 Task: Look for space in Bishops Stortford, United Kingdom from 1st June, 2023 to 4th June, 2023 for 1 adult in price range Rs.6000 to Rs.16000. Place can be private room with 1  bedroom having 1 bed and 1 bathroom. Property type can be house, flat, guest house. Amenities needed are: wifi. Booking option can be shelf check-in. Required host language is English.
Action: Mouse moved to (452, 58)
Screenshot: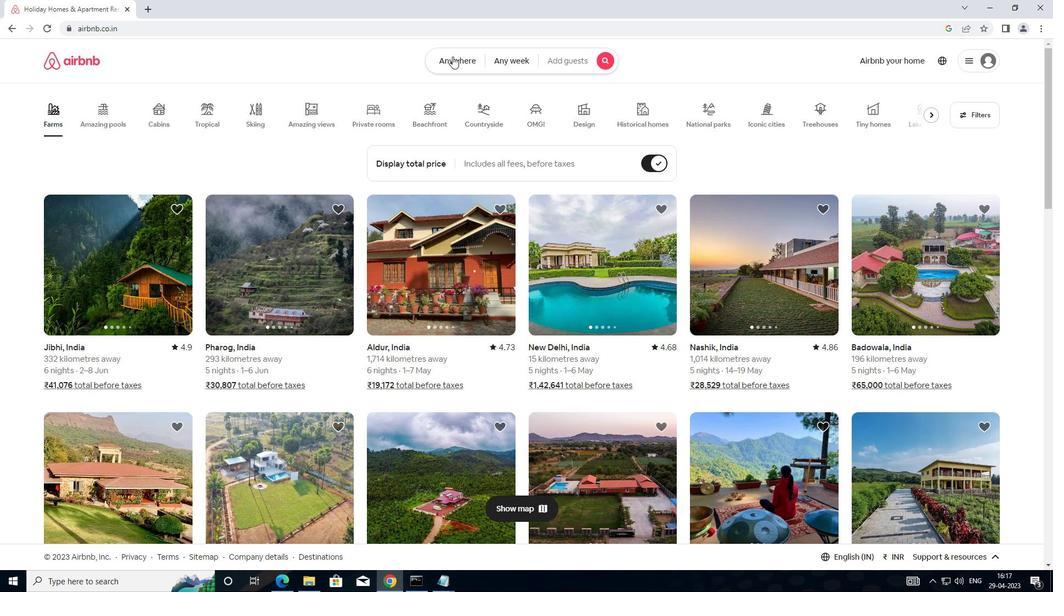 
Action: Mouse pressed left at (452, 58)
Screenshot: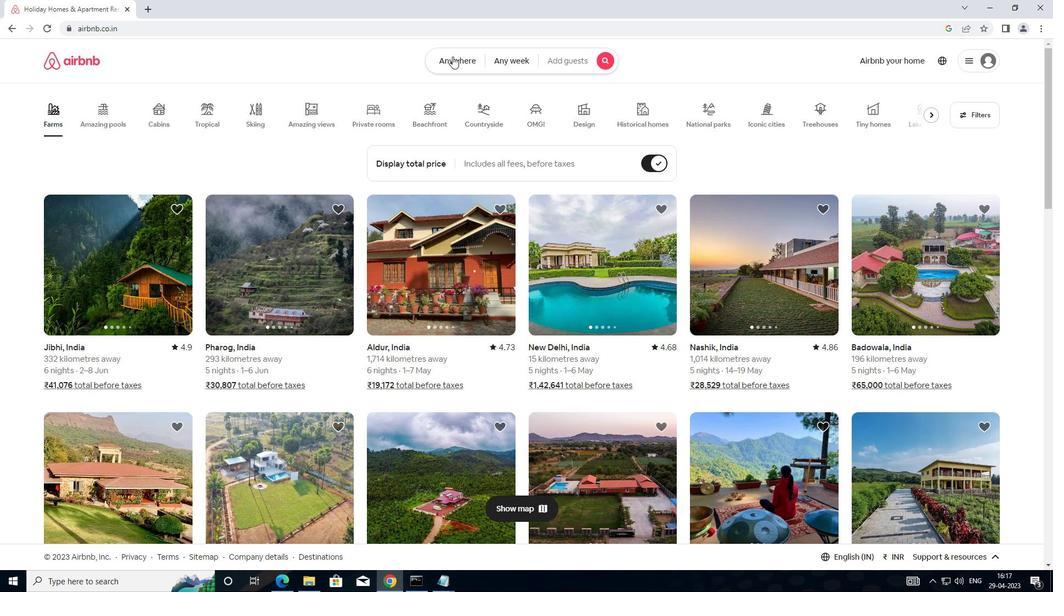 
Action: Mouse moved to (388, 108)
Screenshot: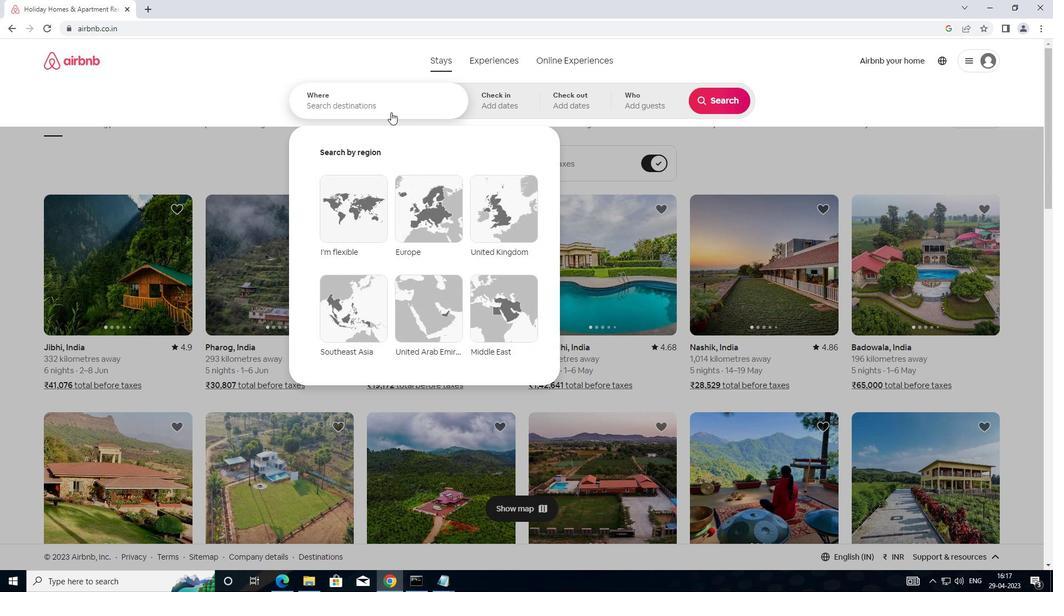
Action: Mouse pressed left at (388, 108)
Screenshot: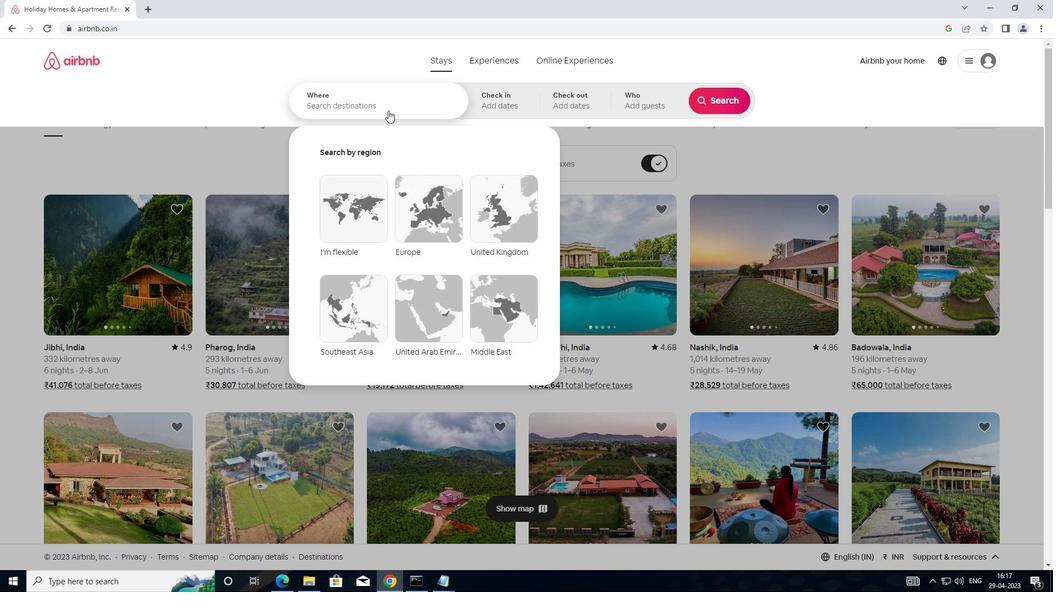 
Action: Mouse moved to (624, 52)
Screenshot: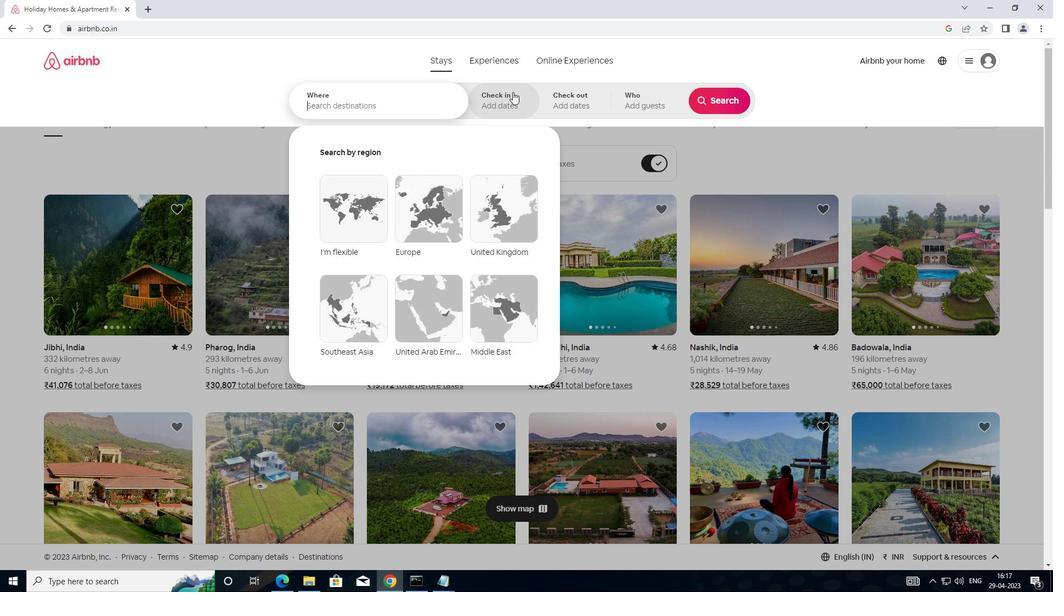 
Action: Key pressed <Key.shift><Key.shift><Key.shift><Key.shift>BISHOP,
Screenshot: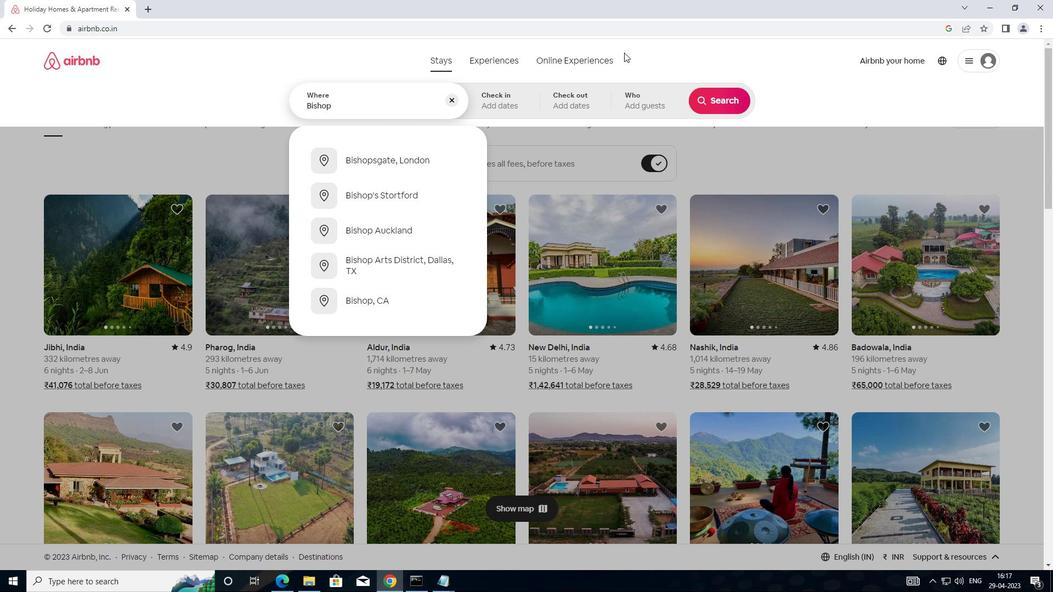 
Action: Mouse moved to (630, 52)
Screenshot: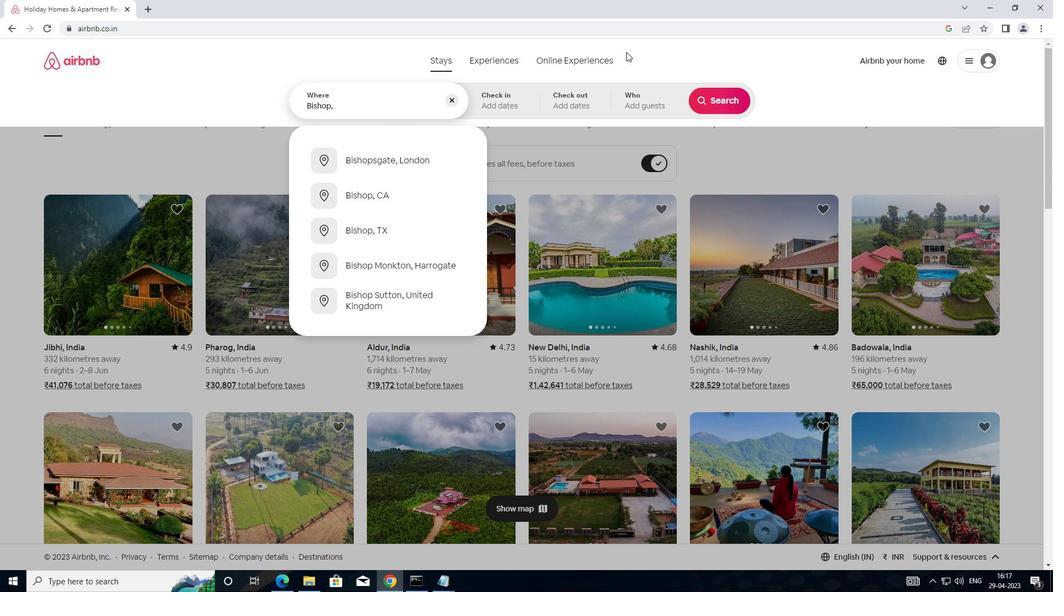 
Action: Key pressed <Key.backspace>
Screenshot: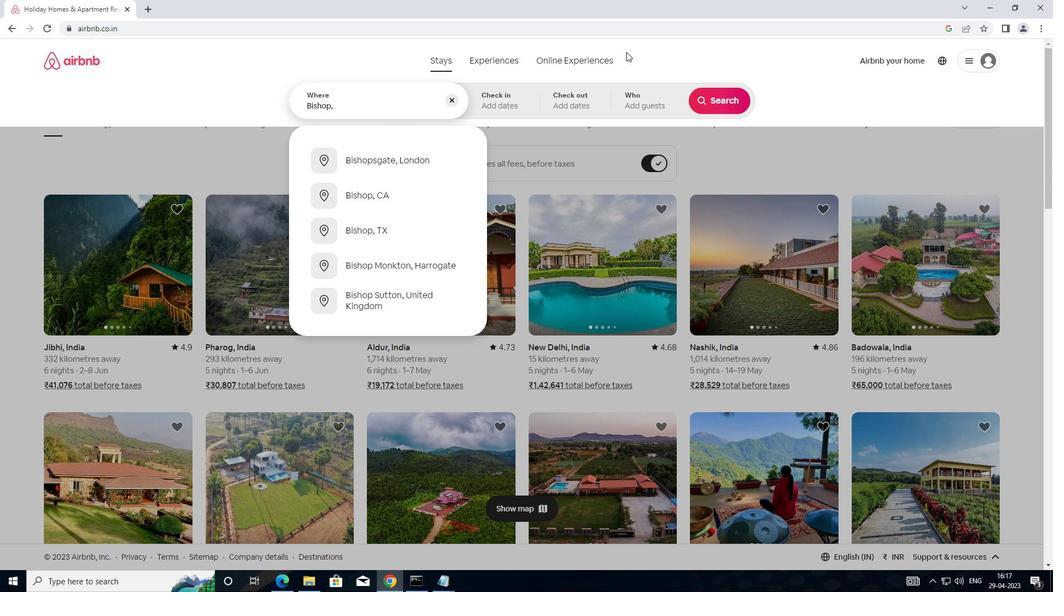 
Action: Mouse moved to (882, 160)
Screenshot: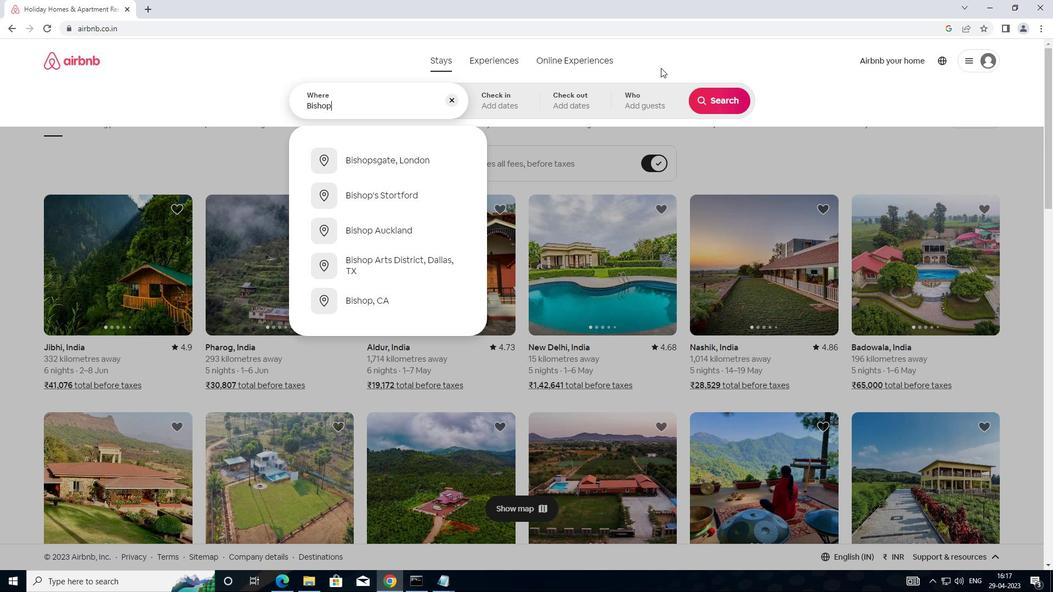 
Action: Key pressed <Key.space>STORTFORD,UNITE
Screenshot: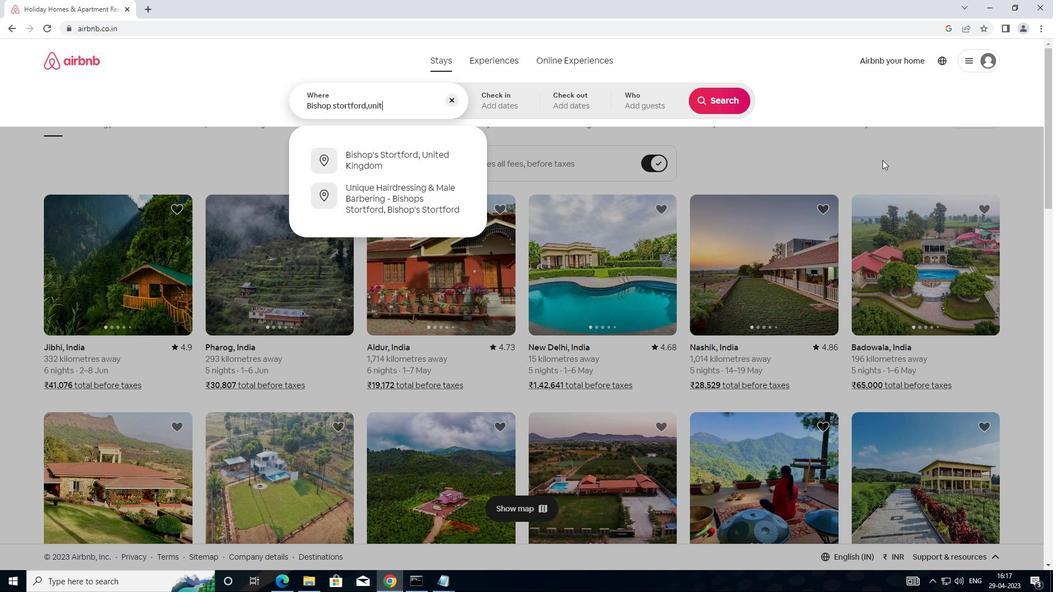 
Action: Mouse moved to (406, 143)
Screenshot: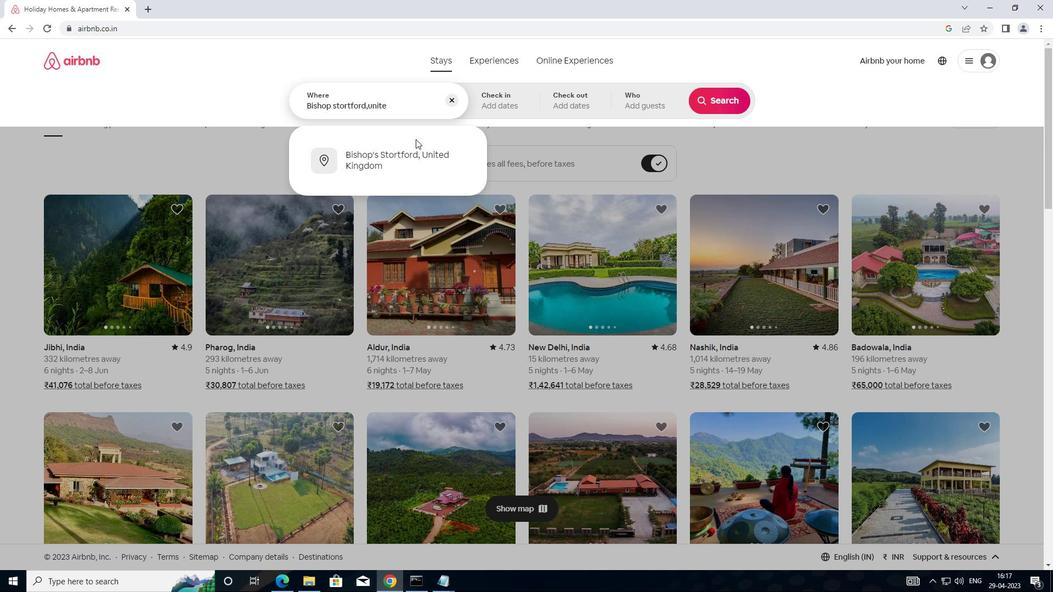 
Action: Mouse pressed left at (406, 143)
Screenshot: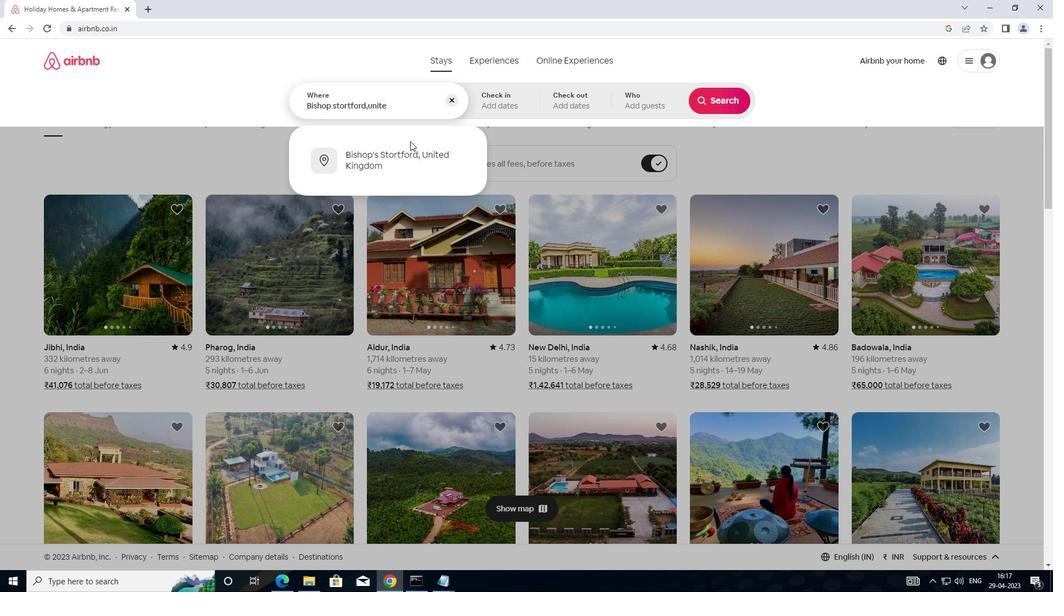 
Action: Mouse moved to (720, 187)
Screenshot: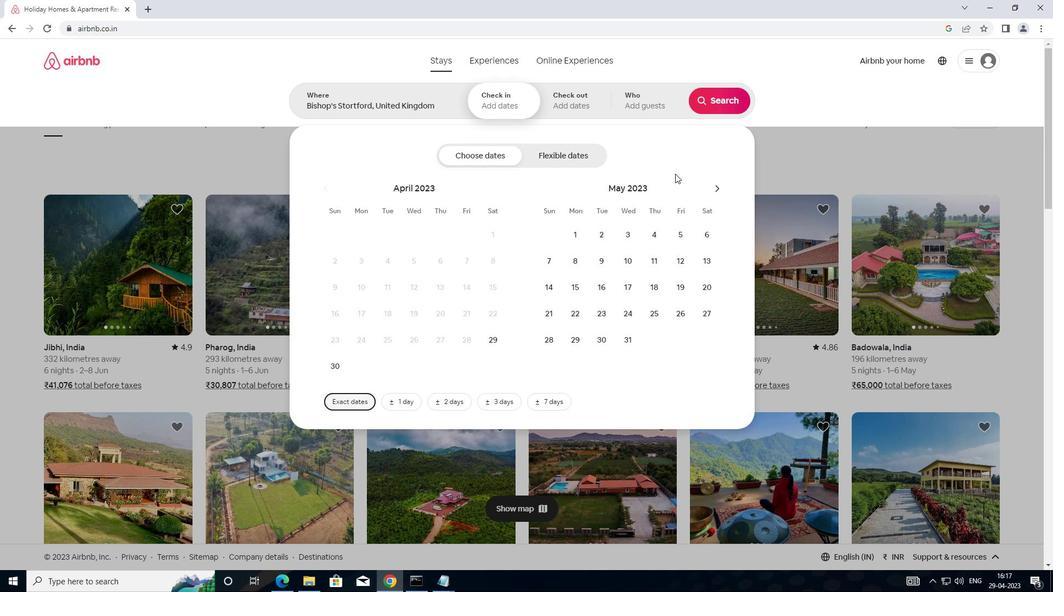 
Action: Mouse pressed left at (720, 187)
Screenshot: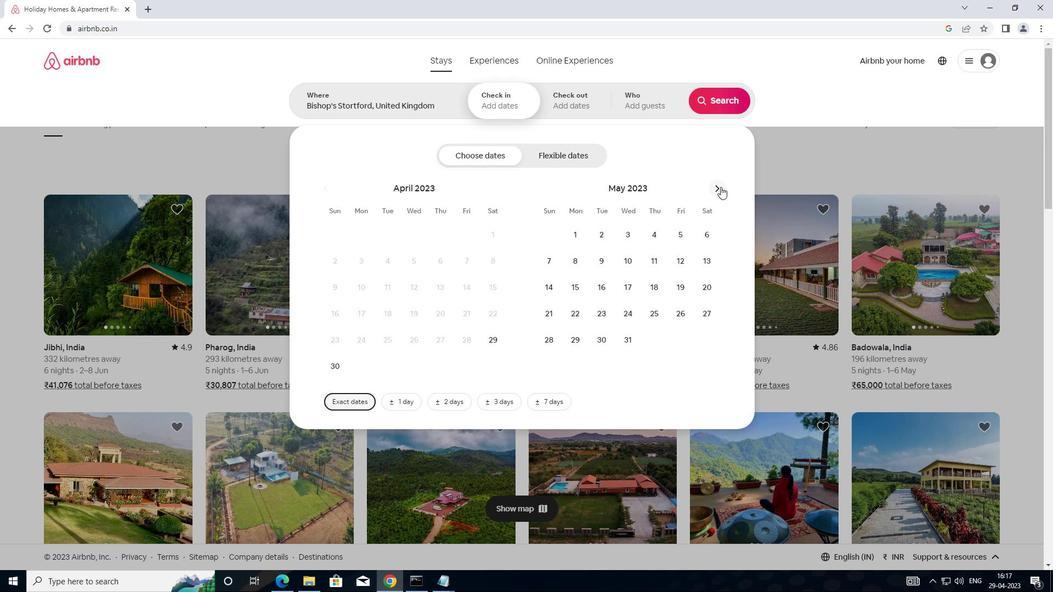 
Action: Mouse pressed left at (720, 187)
Screenshot: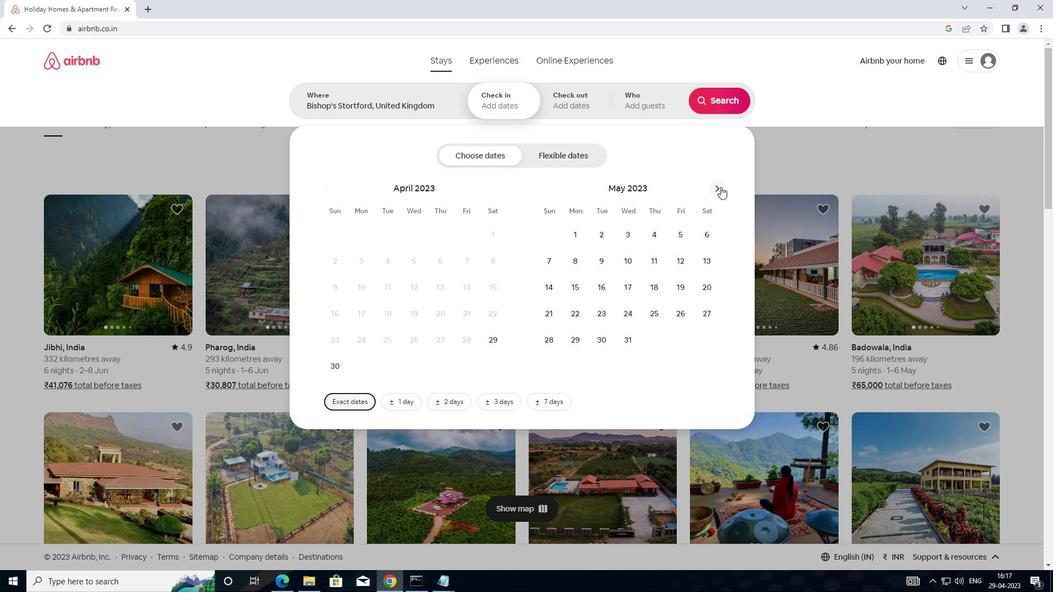 
Action: Mouse moved to (440, 228)
Screenshot: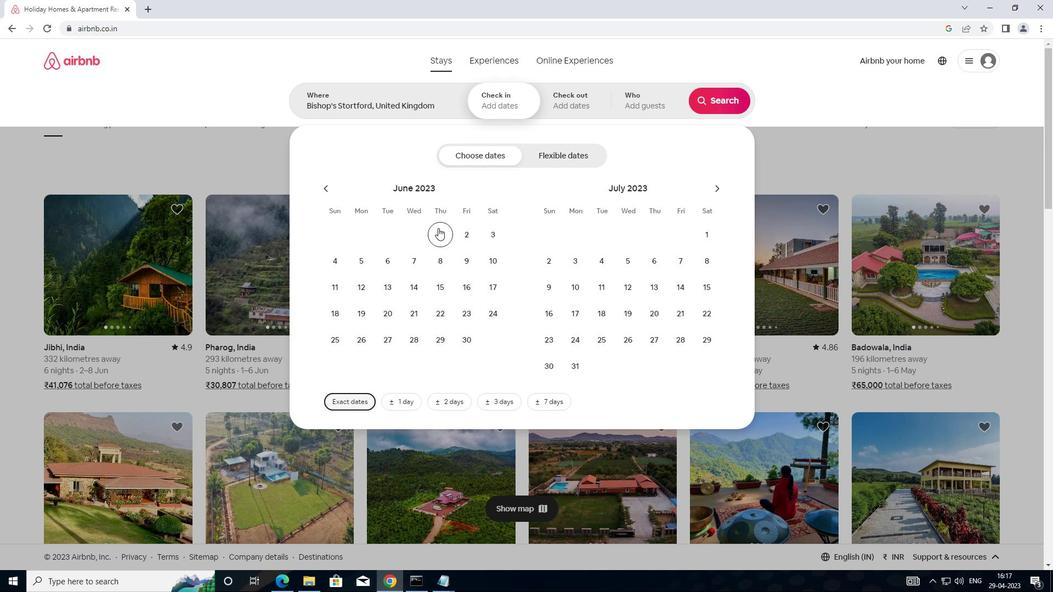 
Action: Mouse pressed left at (440, 228)
Screenshot: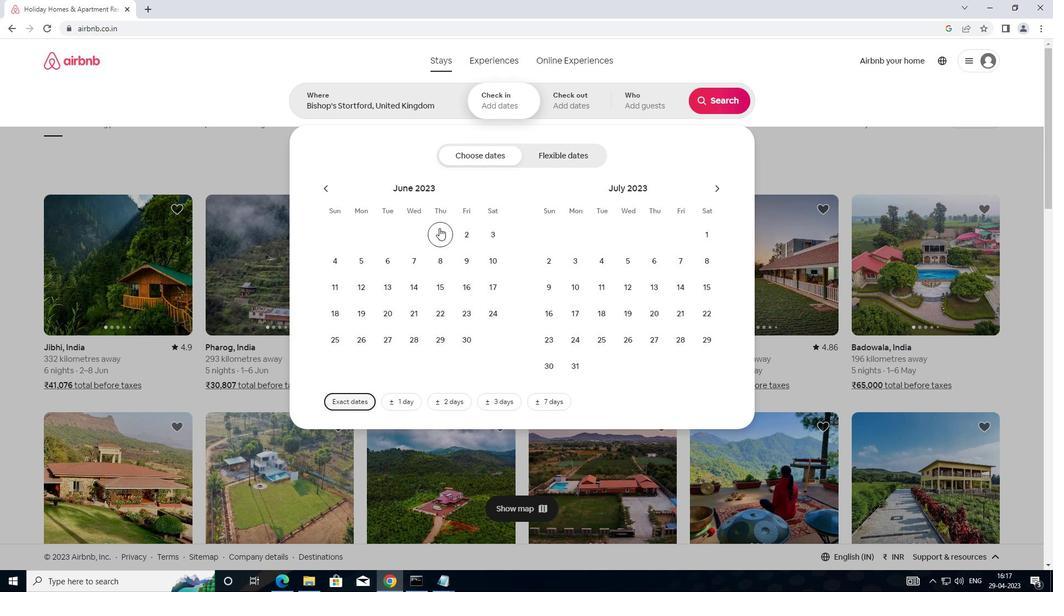 
Action: Mouse moved to (329, 262)
Screenshot: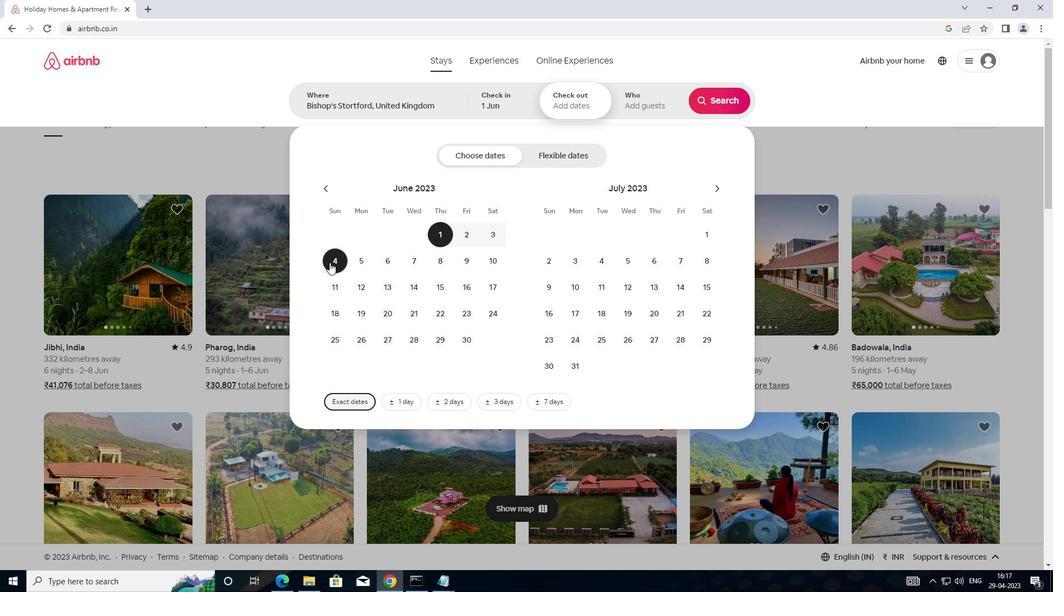 
Action: Mouse pressed left at (329, 262)
Screenshot: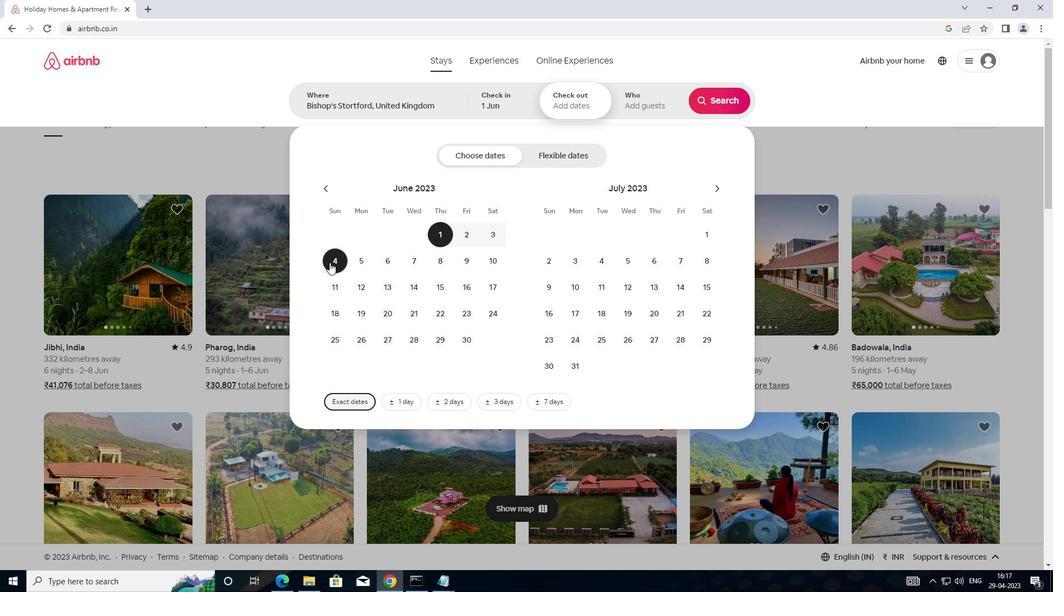 
Action: Mouse moved to (659, 113)
Screenshot: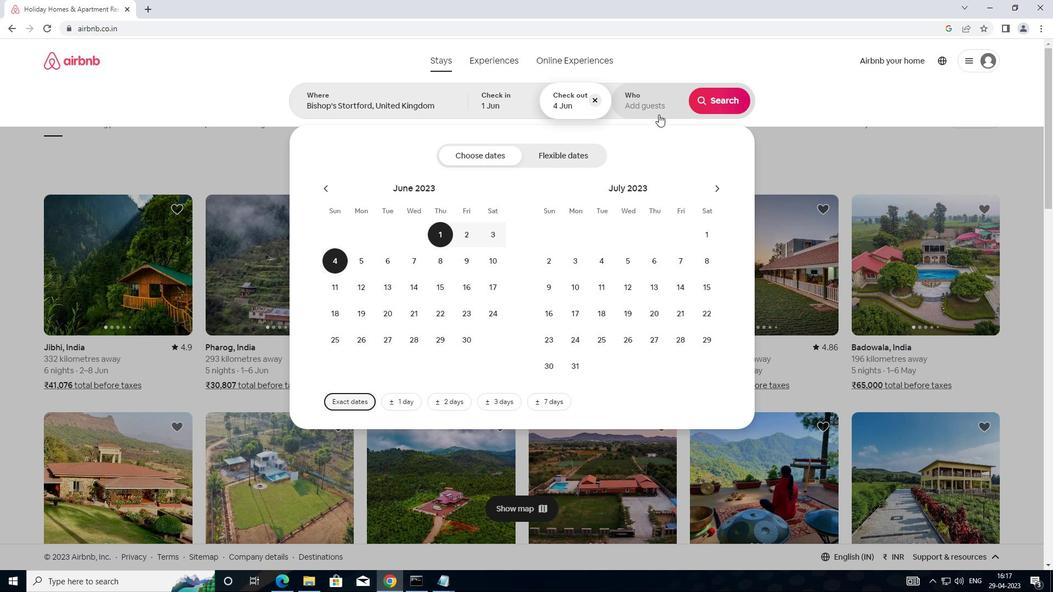 
Action: Mouse pressed left at (659, 113)
Screenshot: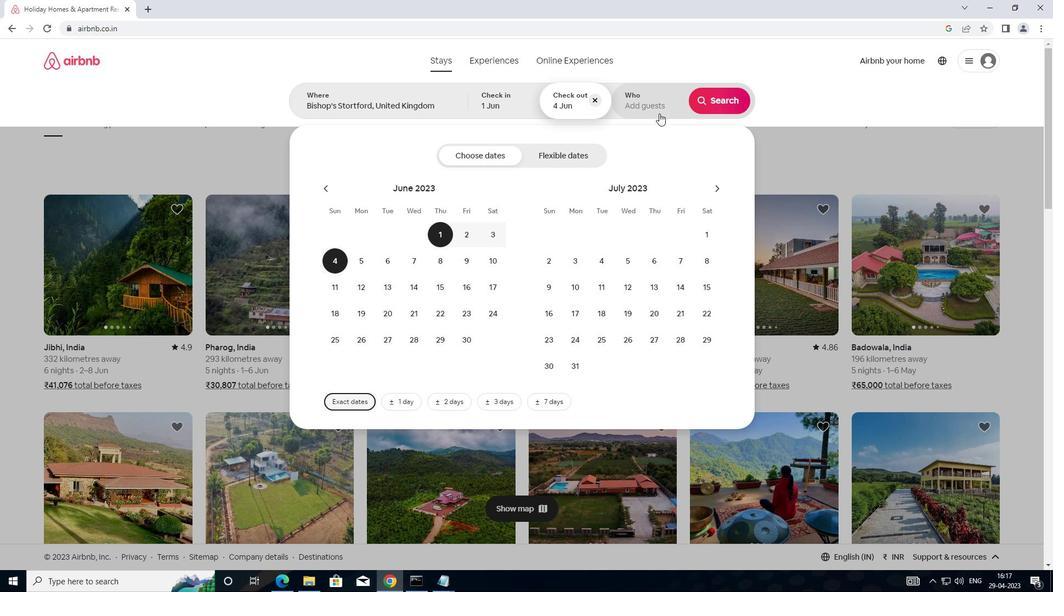 
Action: Mouse moved to (733, 161)
Screenshot: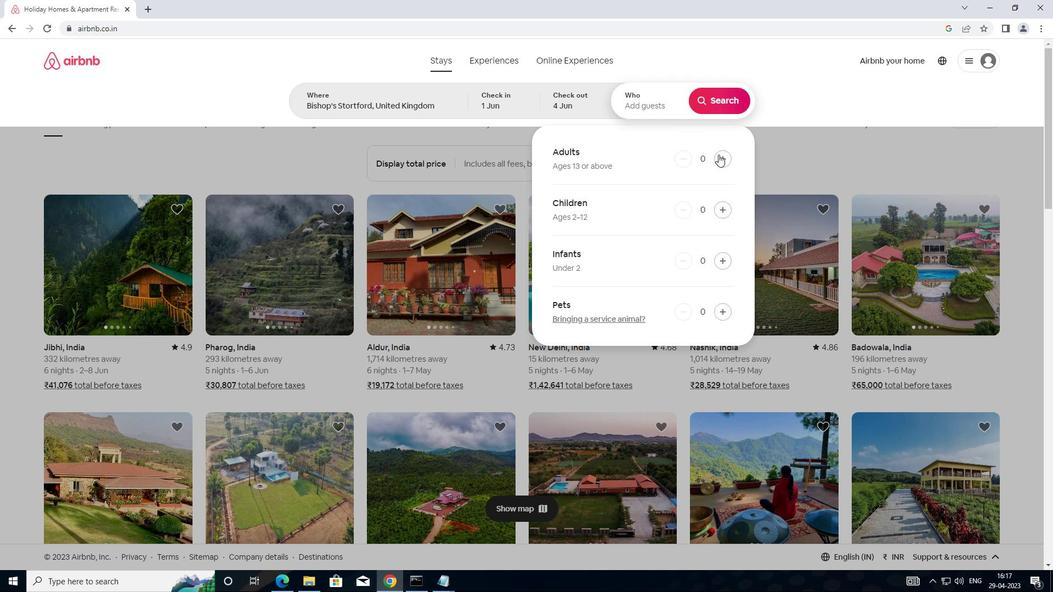 
Action: Mouse pressed left at (733, 161)
Screenshot: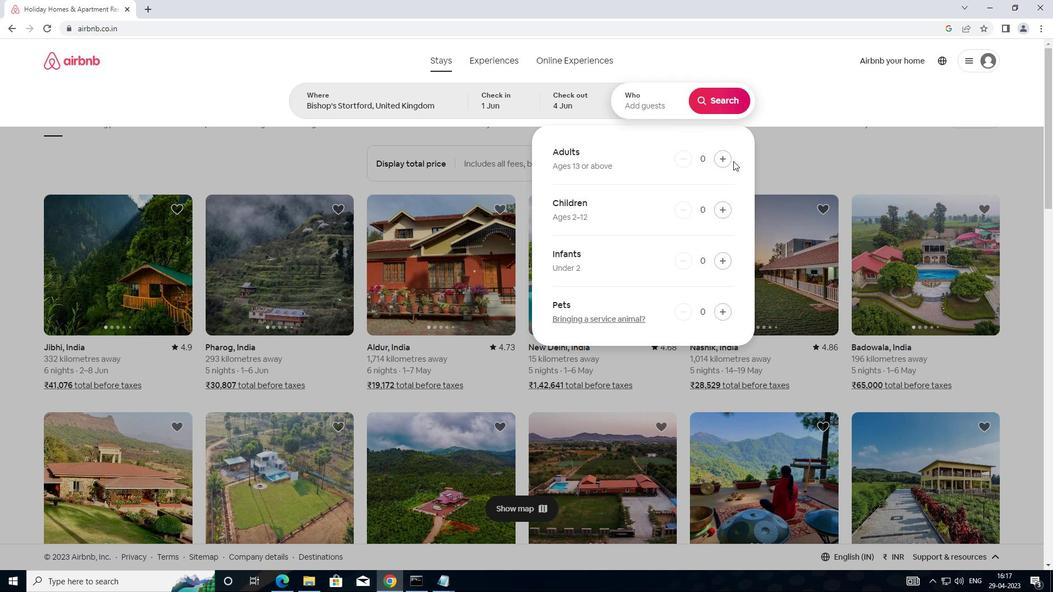 
Action: Mouse moved to (719, 155)
Screenshot: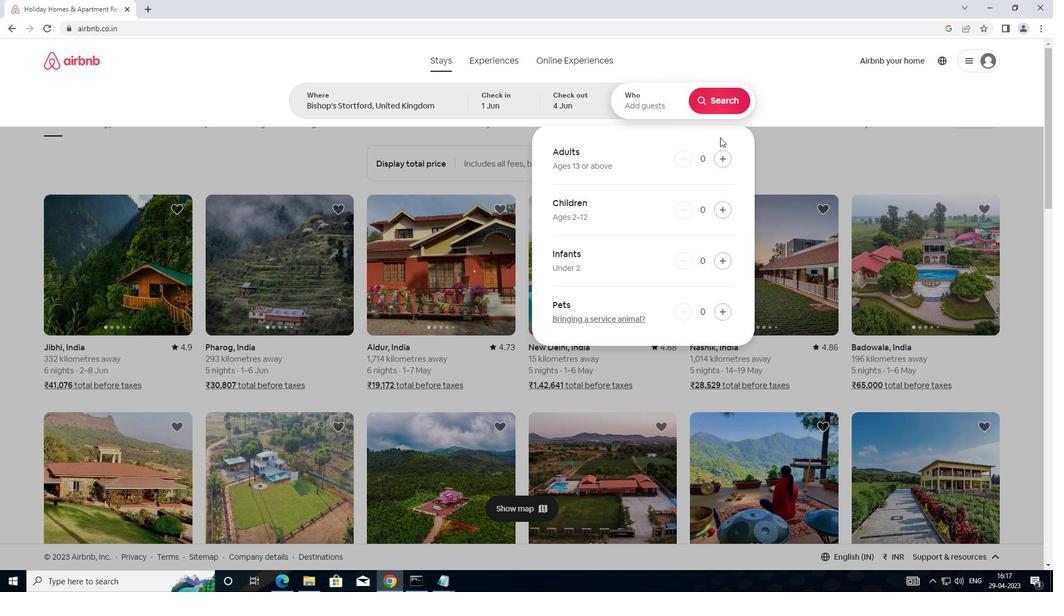 
Action: Mouse pressed left at (719, 155)
Screenshot: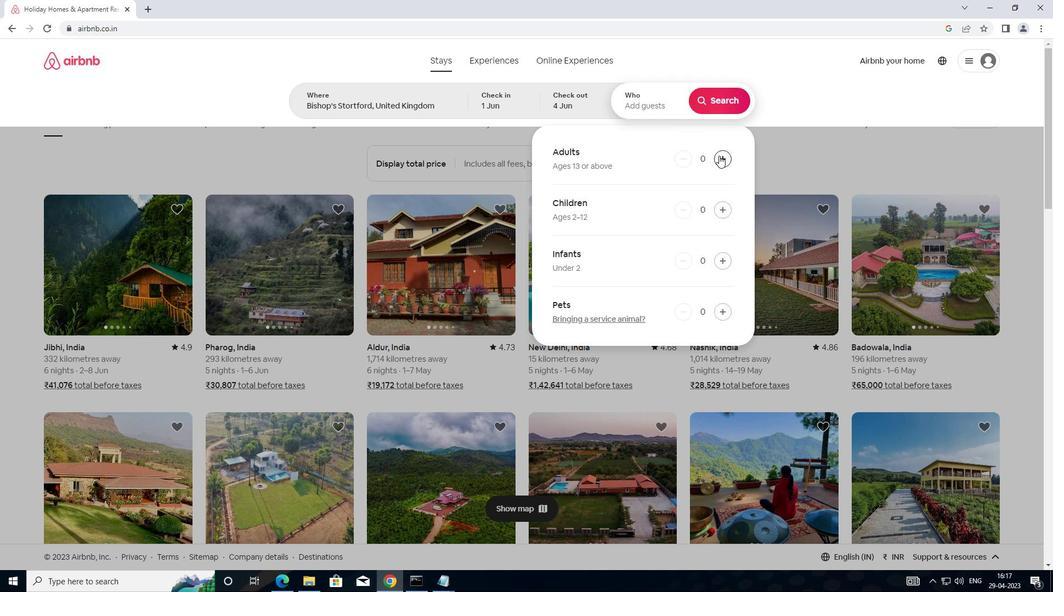 
Action: Mouse moved to (725, 109)
Screenshot: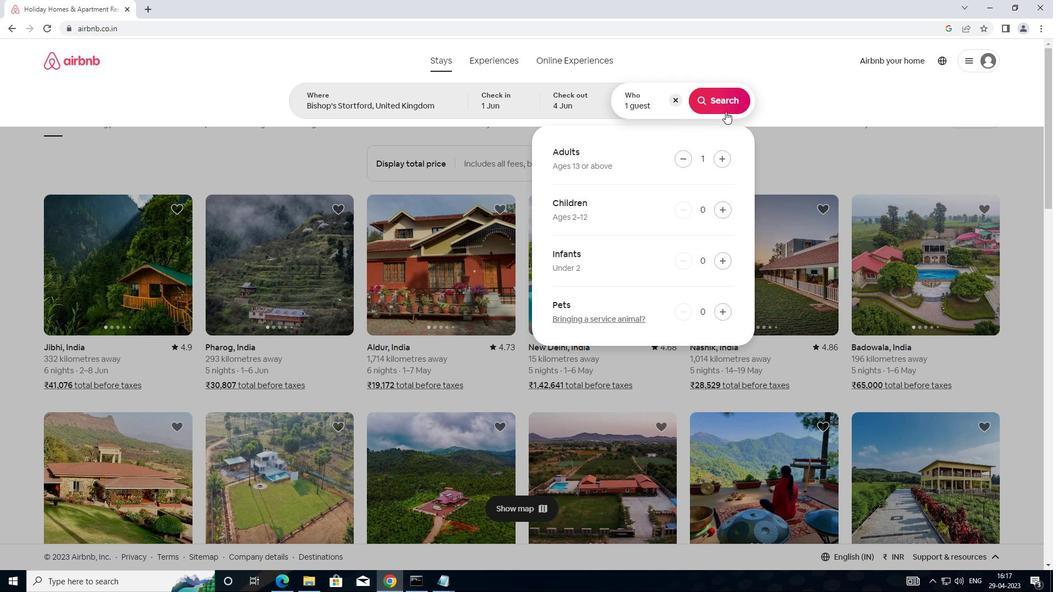 
Action: Mouse pressed left at (725, 109)
Screenshot: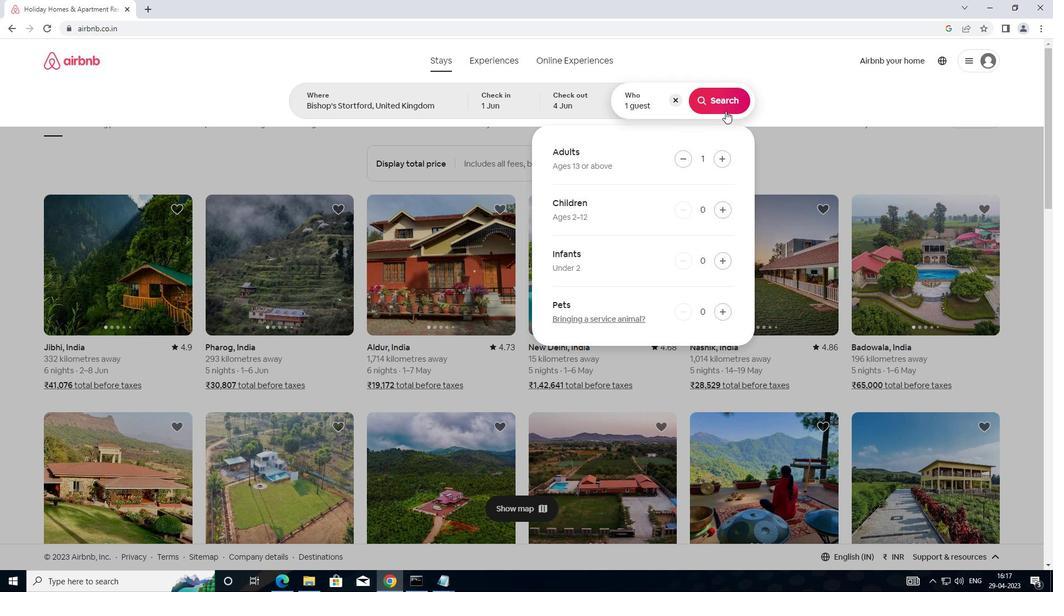 
Action: Mouse moved to (986, 103)
Screenshot: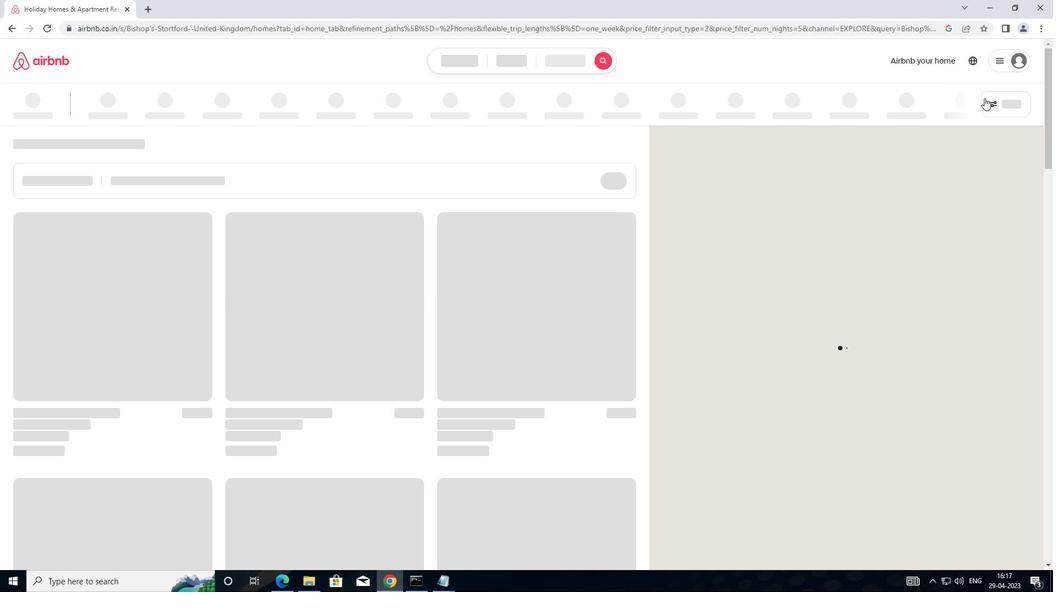 
Action: Mouse pressed left at (986, 103)
Screenshot: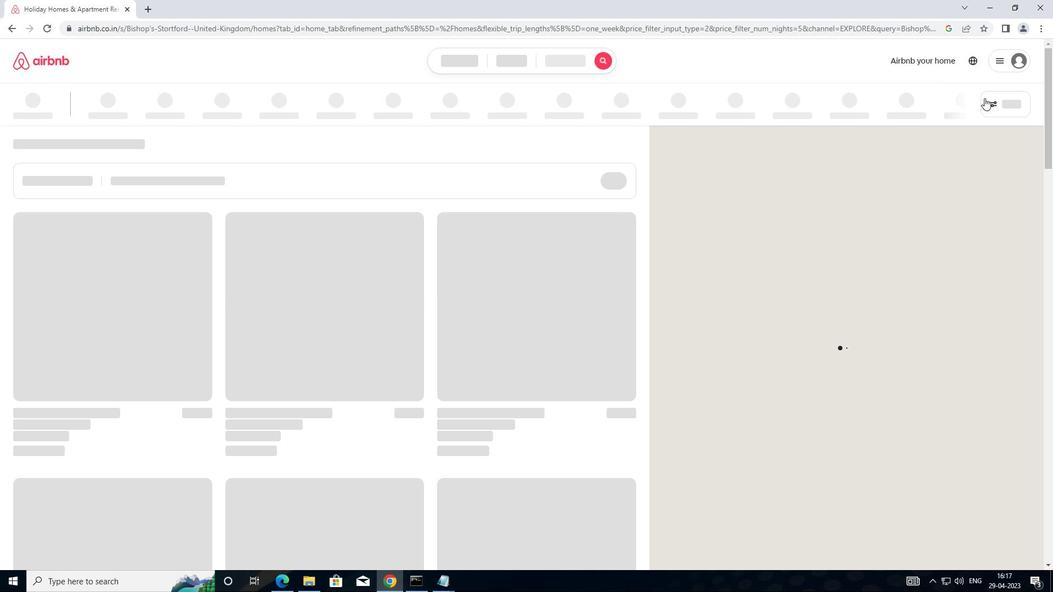 
Action: Mouse moved to (439, 241)
Screenshot: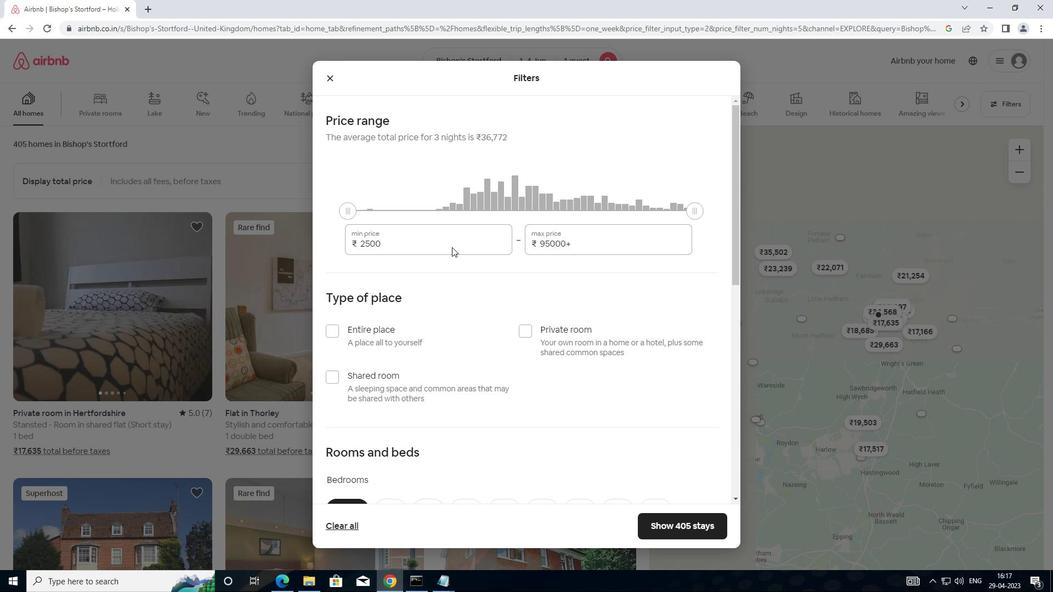 
Action: Mouse pressed left at (439, 241)
Screenshot: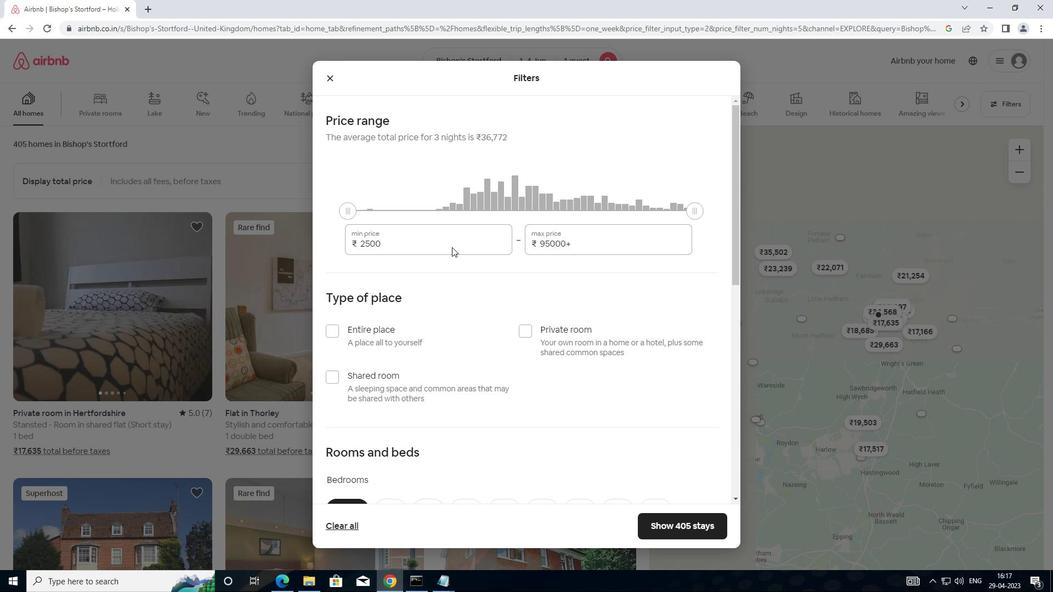 
Action: Mouse moved to (443, 246)
Screenshot: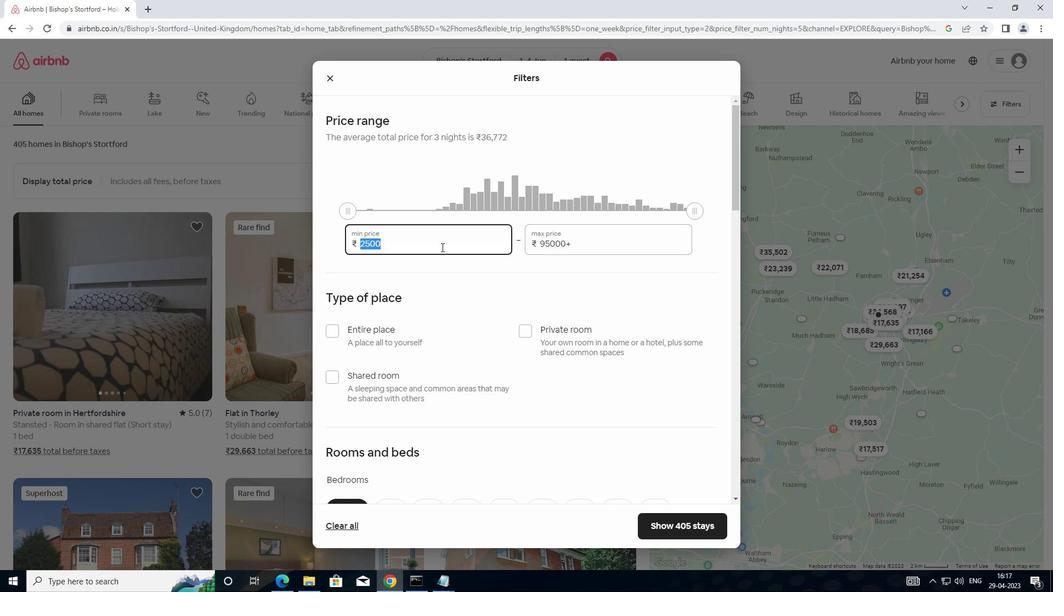 
Action: Key pressed 6
Screenshot: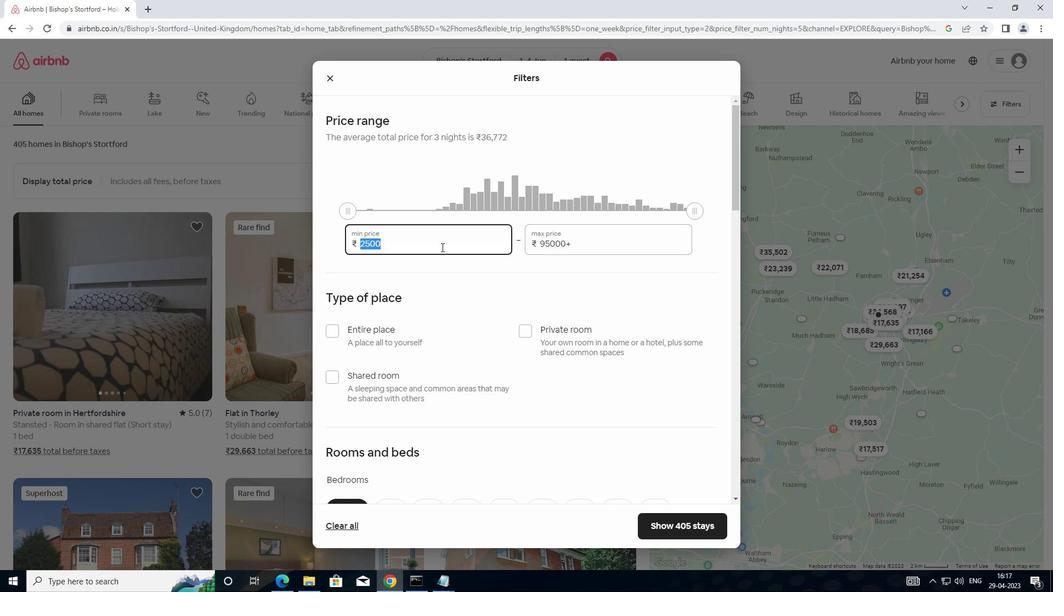
Action: Mouse moved to (449, 246)
Screenshot: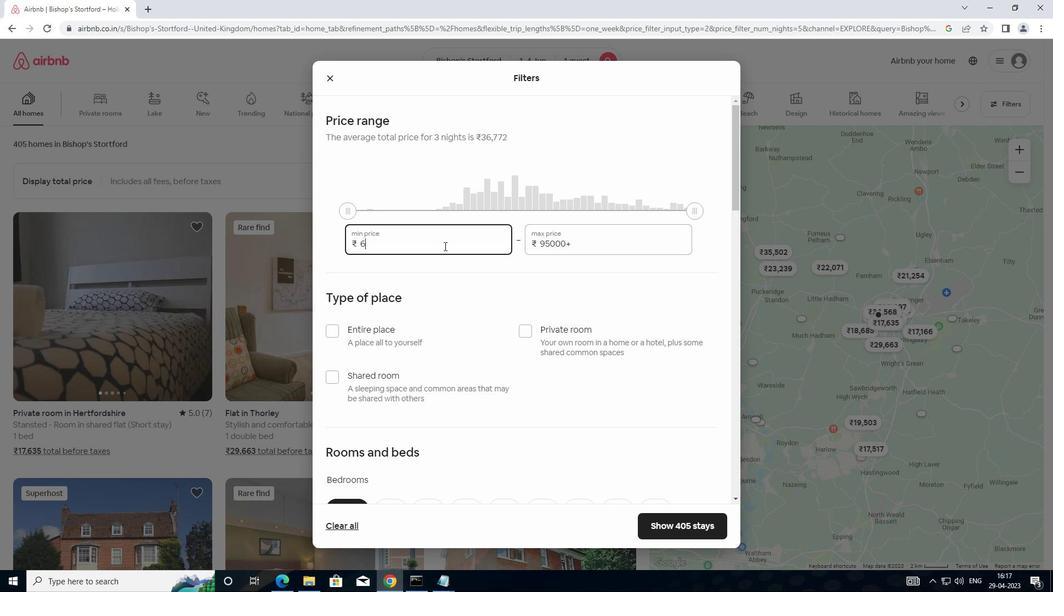 
Action: Key pressed 0
Screenshot: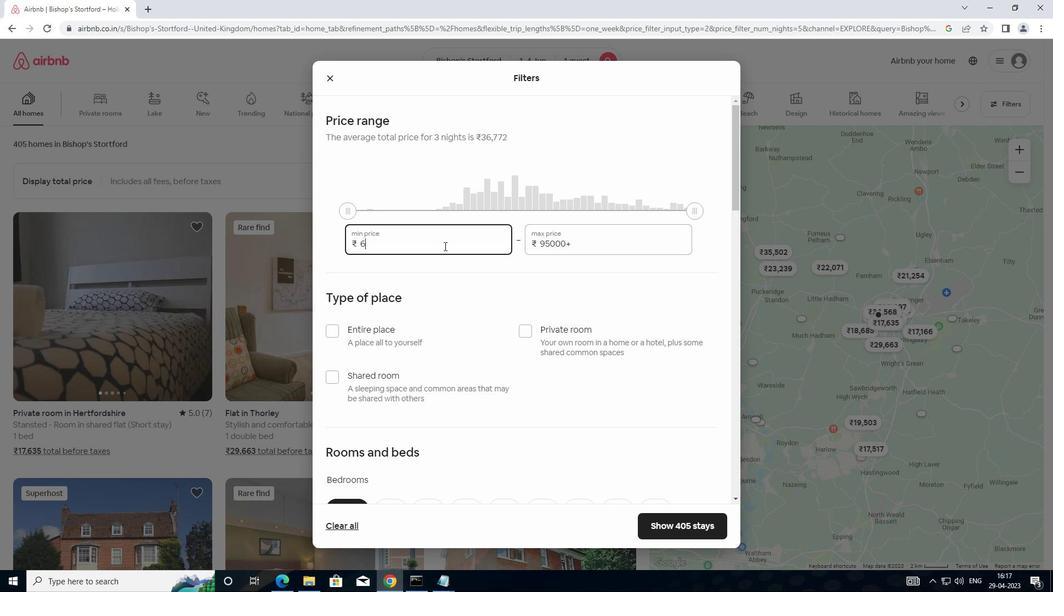 
Action: Mouse moved to (453, 249)
Screenshot: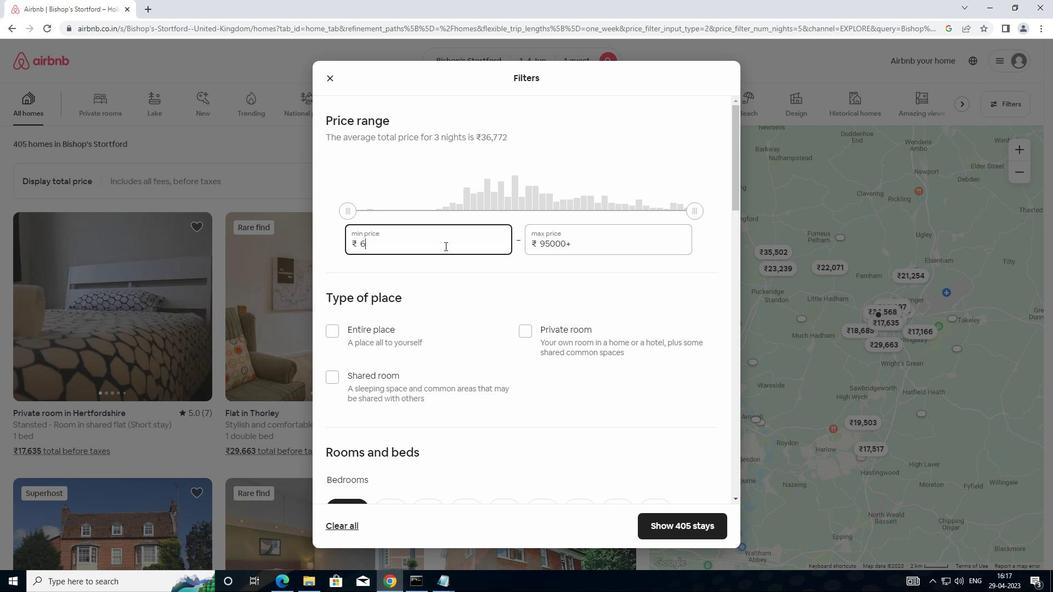 
Action: Key pressed 00
Screenshot: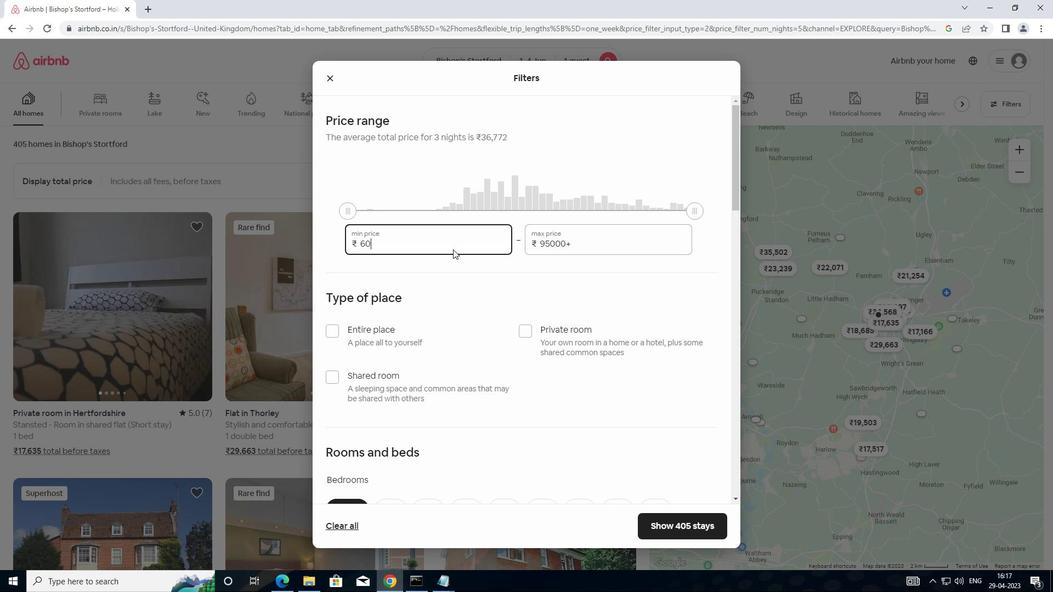 
Action: Mouse moved to (571, 240)
Screenshot: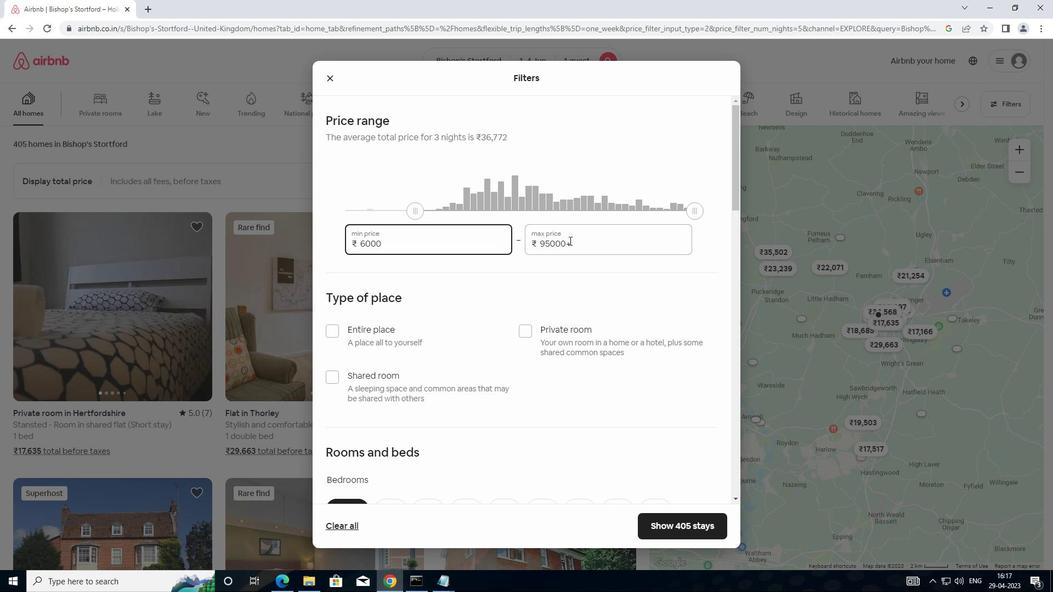 
Action: Mouse pressed left at (571, 240)
Screenshot: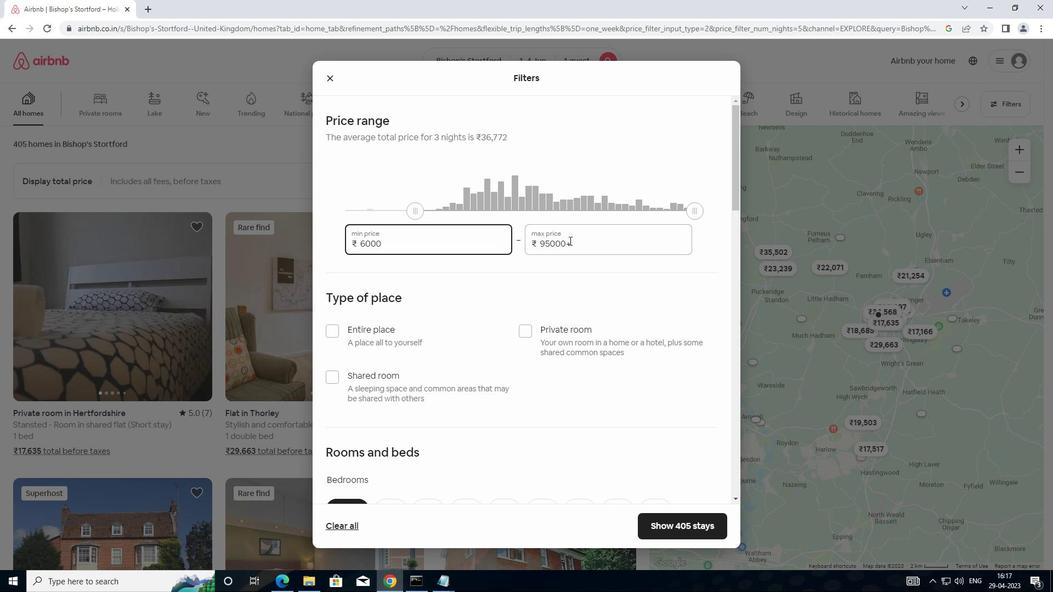 
Action: Mouse moved to (520, 239)
Screenshot: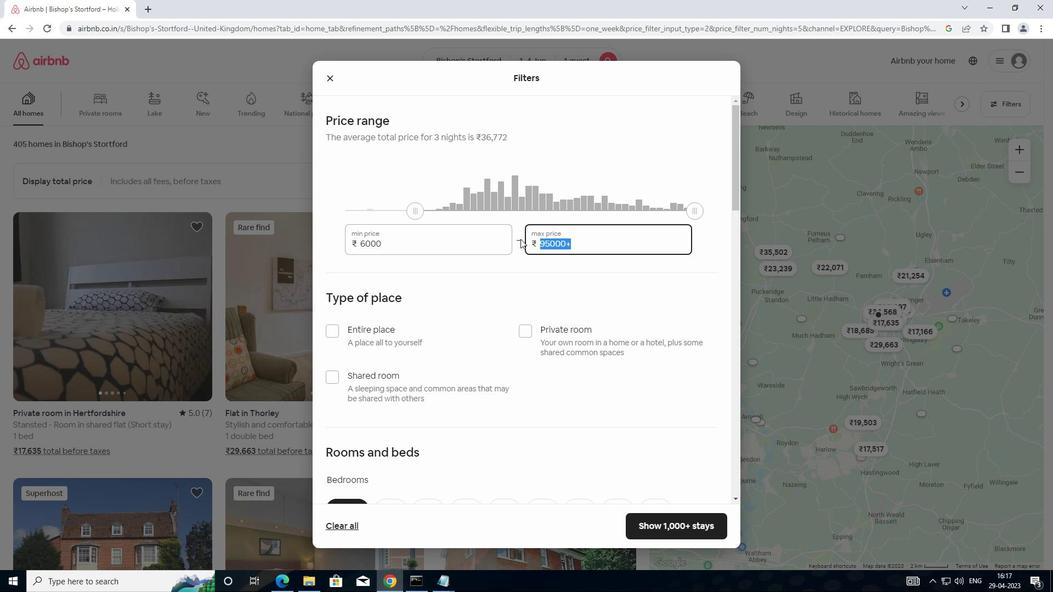 
Action: Key pressed 1
Screenshot: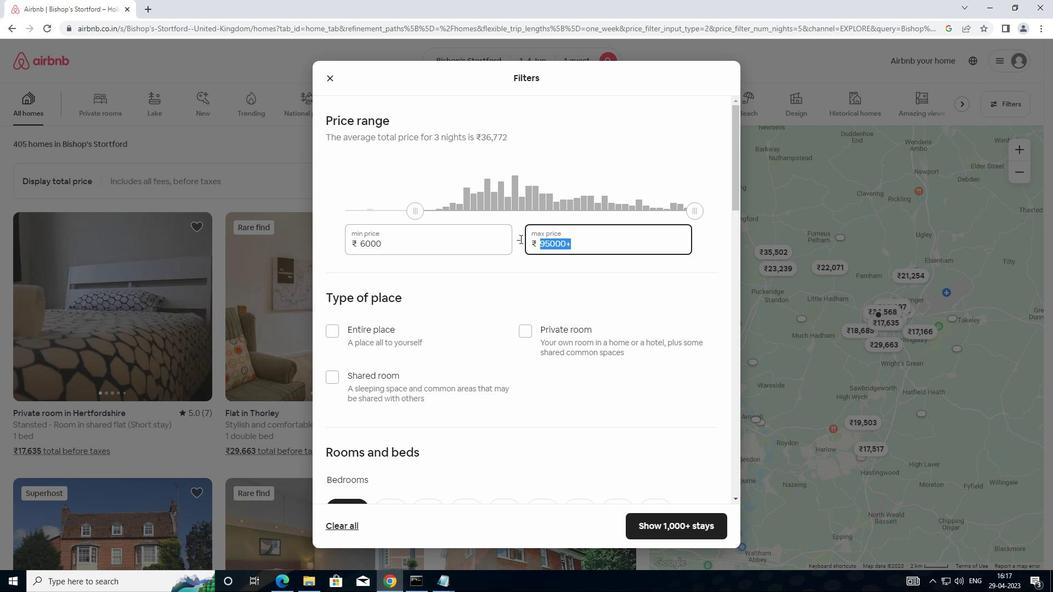 
Action: Mouse moved to (519, 239)
Screenshot: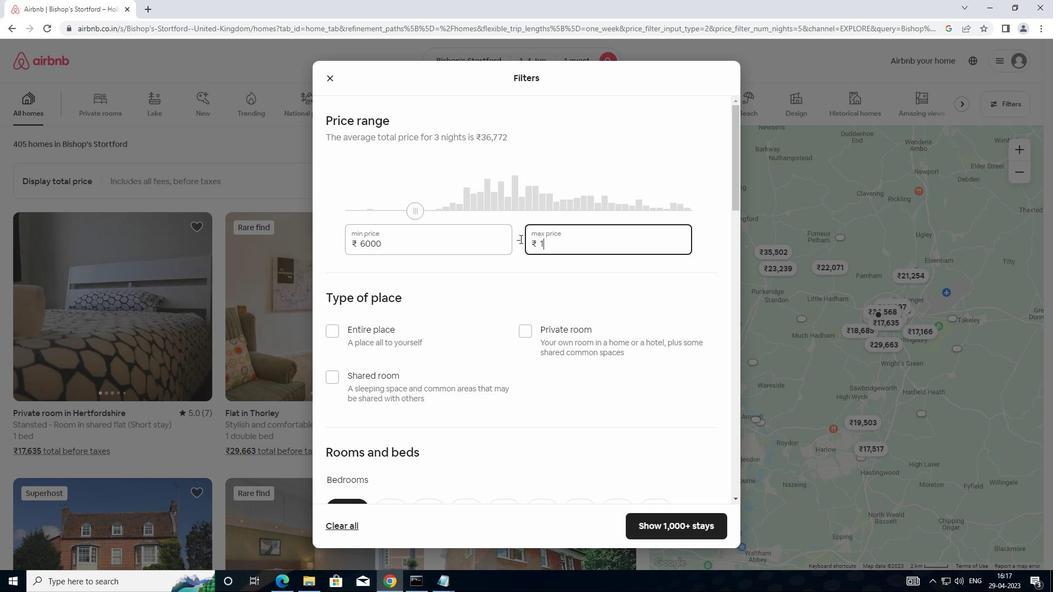 
Action: Key pressed 6000
Screenshot: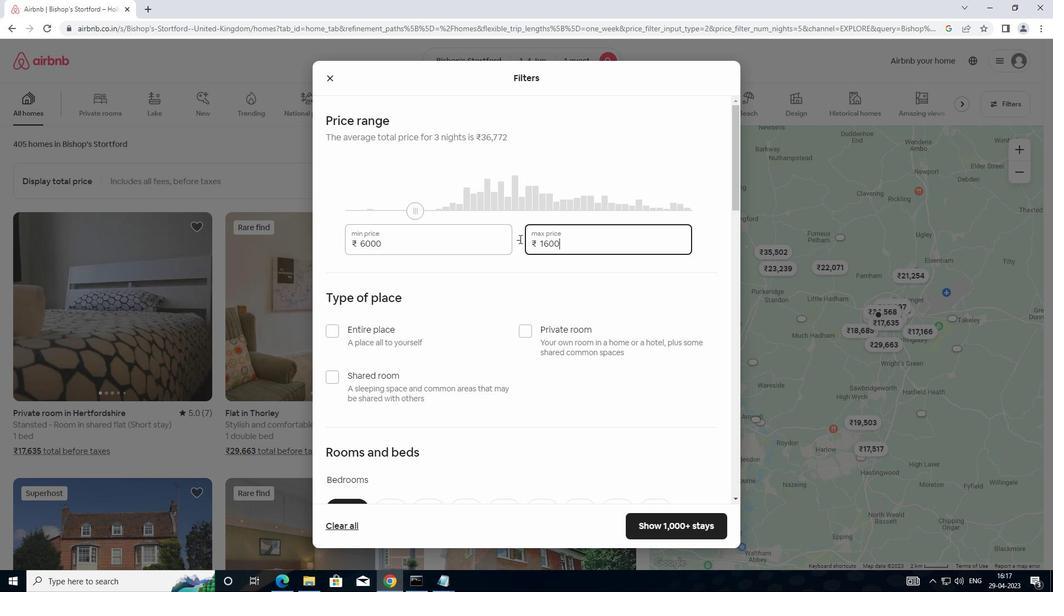 
Action: Mouse moved to (460, 329)
Screenshot: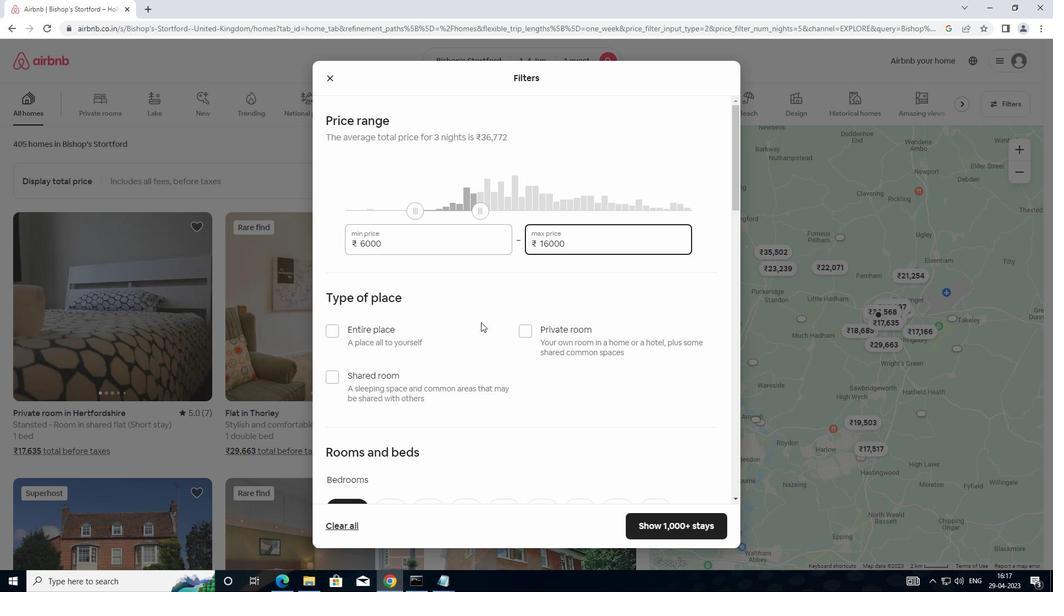 
Action: Mouse scrolled (460, 328) with delta (0, 0)
Screenshot: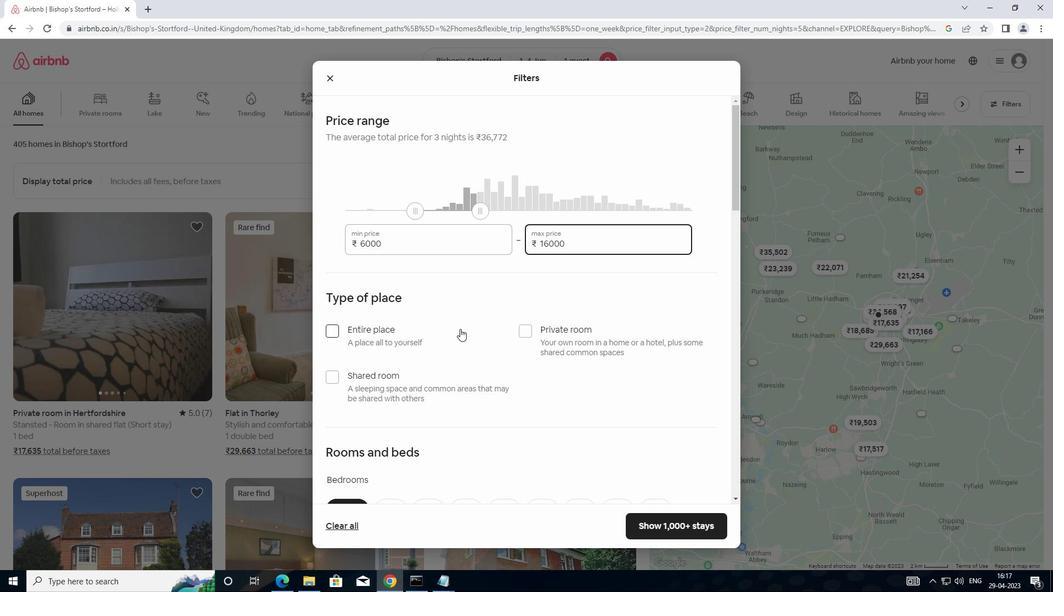 
Action: Mouse moved to (527, 277)
Screenshot: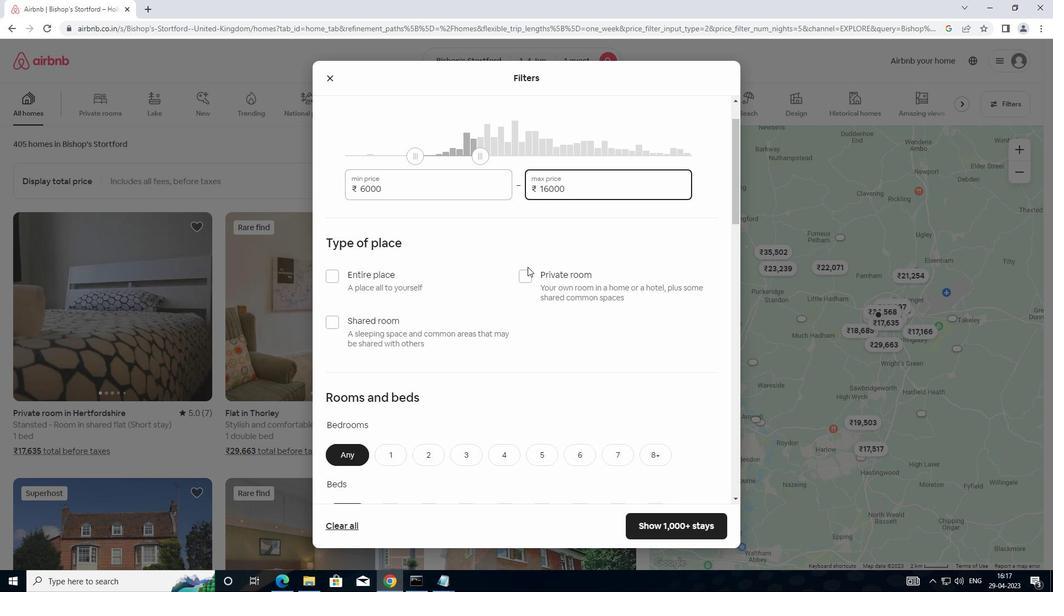 
Action: Mouse pressed left at (527, 277)
Screenshot: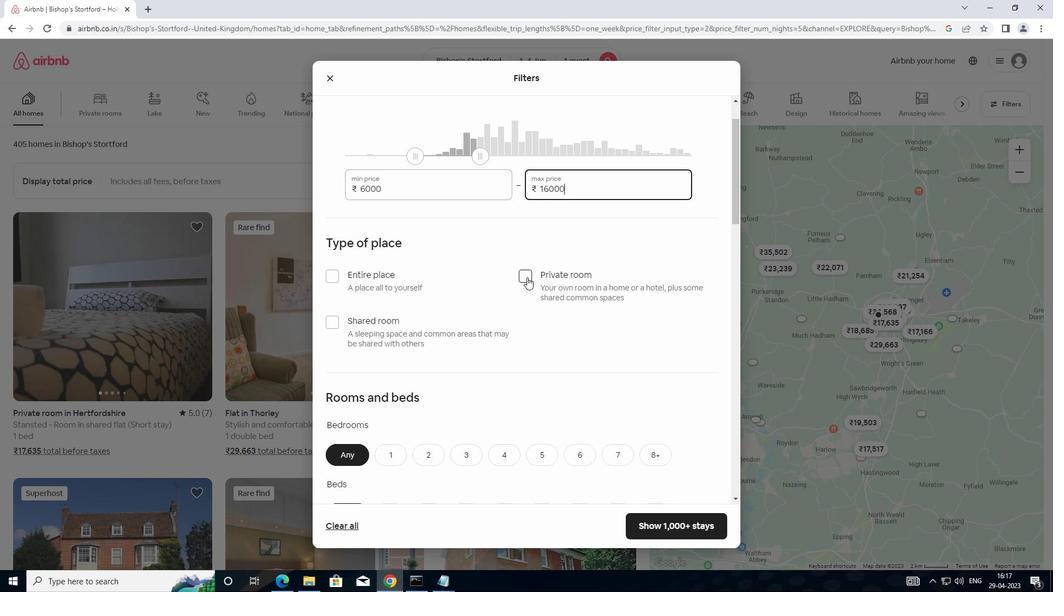 
Action: Mouse moved to (499, 323)
Screenshot: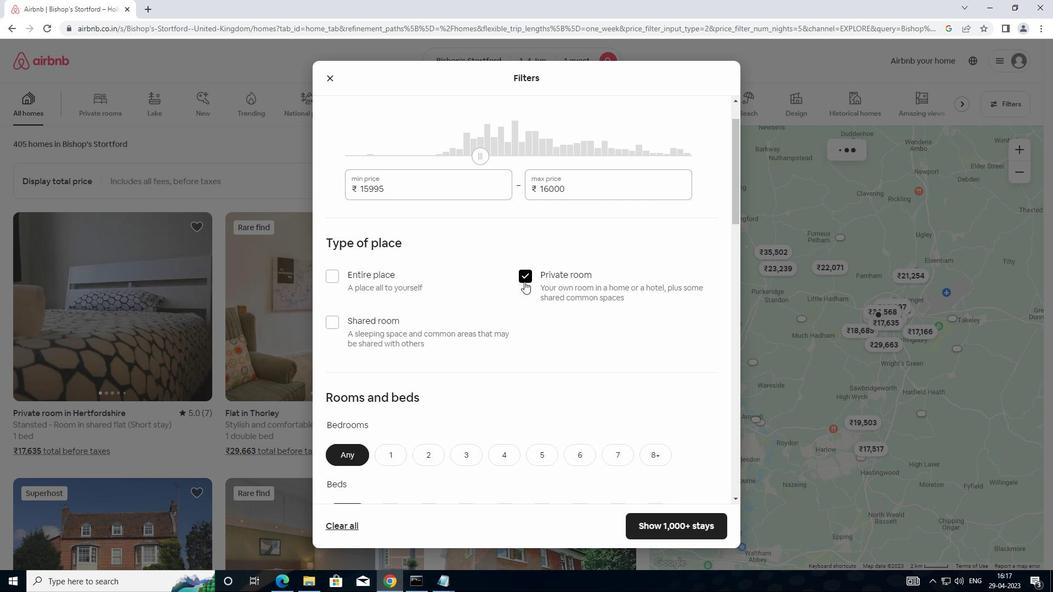 
Action: Mouse scrolled (499, 323) with delta (0, 0)
Screenshot: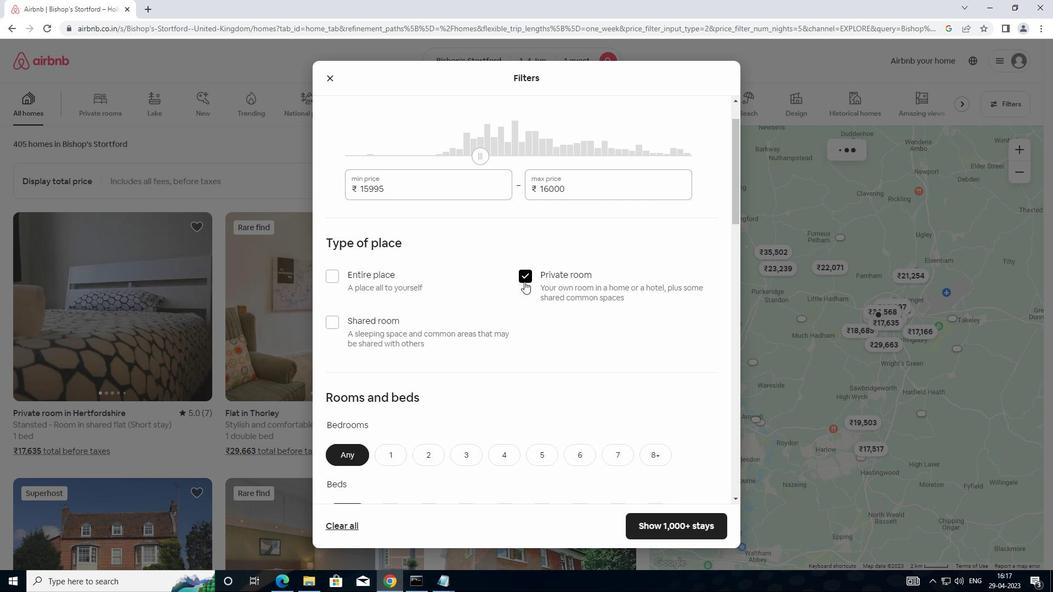 
Action: Mouse moved to (487, 336)
Screenshot: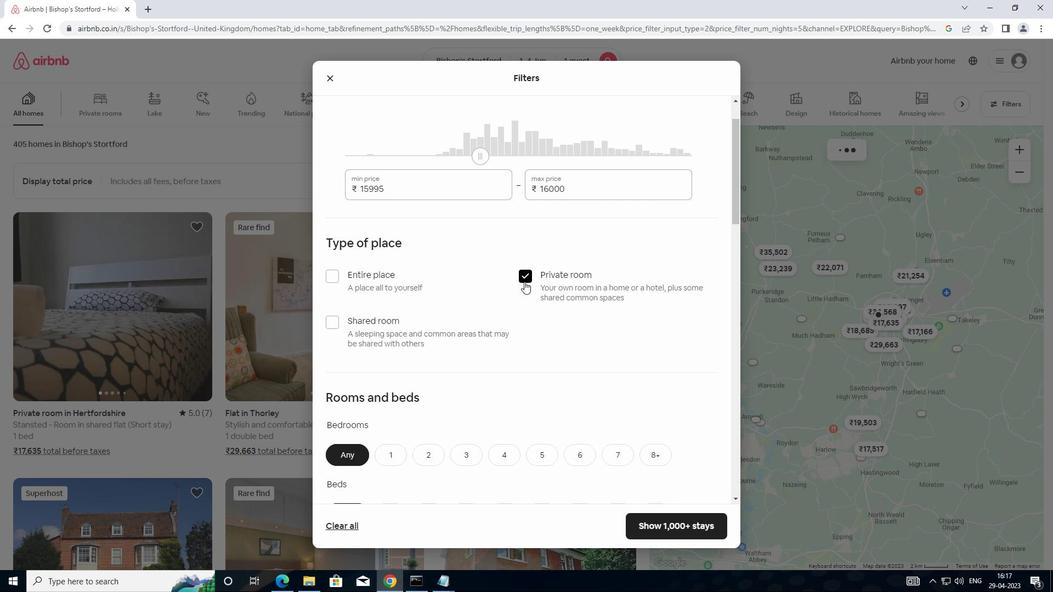 
Action: Mouse scrolled (487, 335) with delta (0, 0)
Screenshot: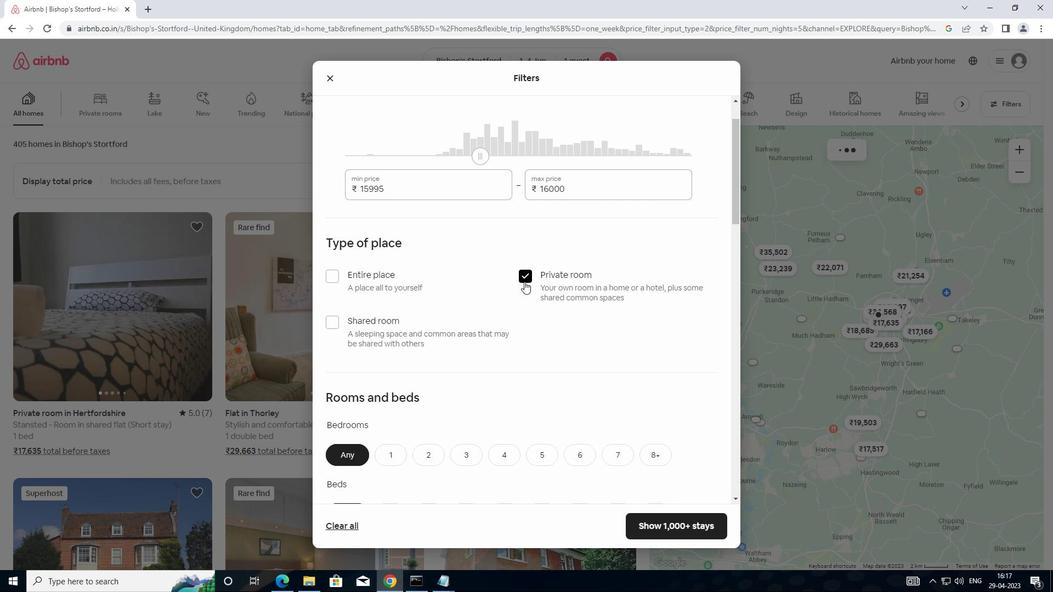 
Action: Mouse moved to (482, 338)
Screenshot: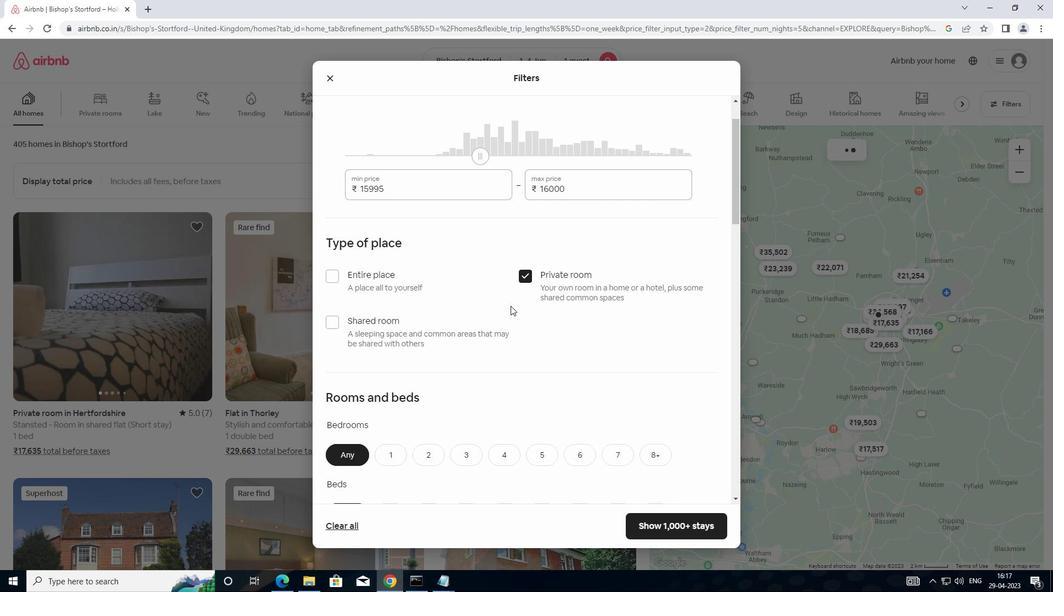 
Action: Mouse scrolled (482, 337) with delta (0, 0)
Screenshot: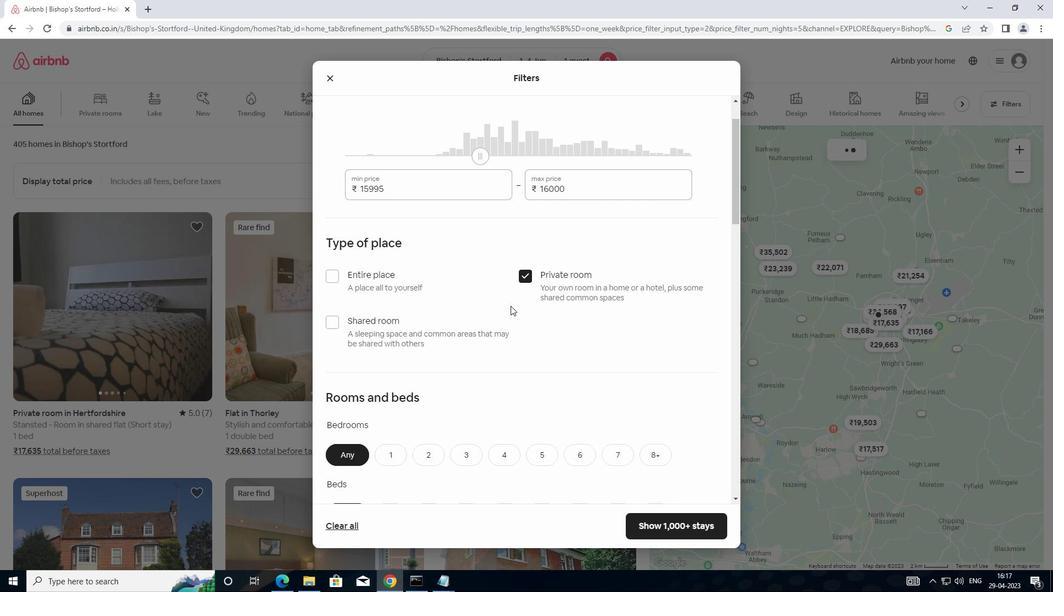 
Action: Mouse moved to (394, 293)
Screenshot: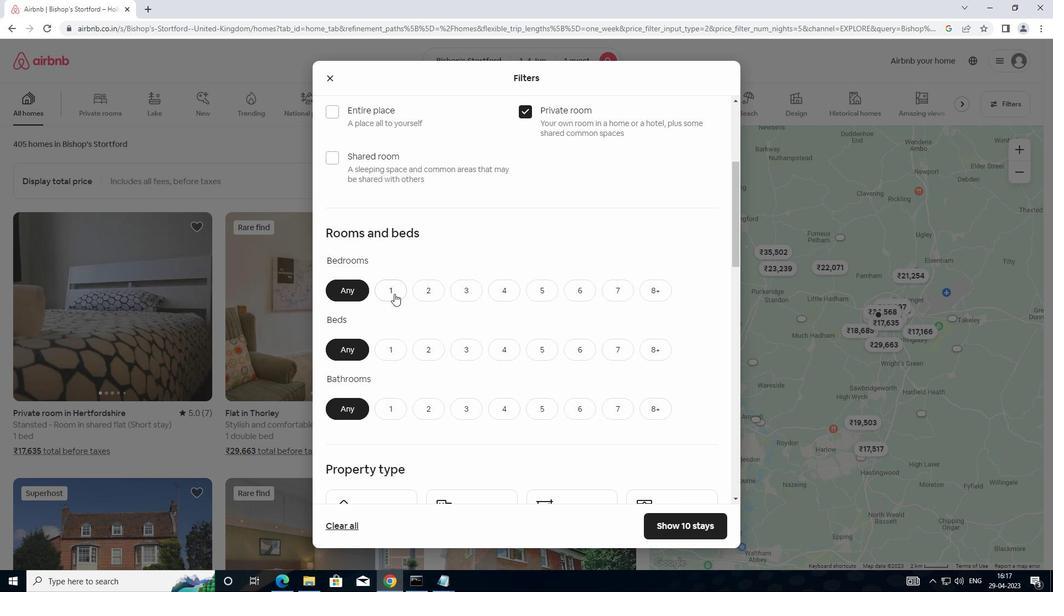 
Action: Mouse pressed left at (394, 293)
Screenshot: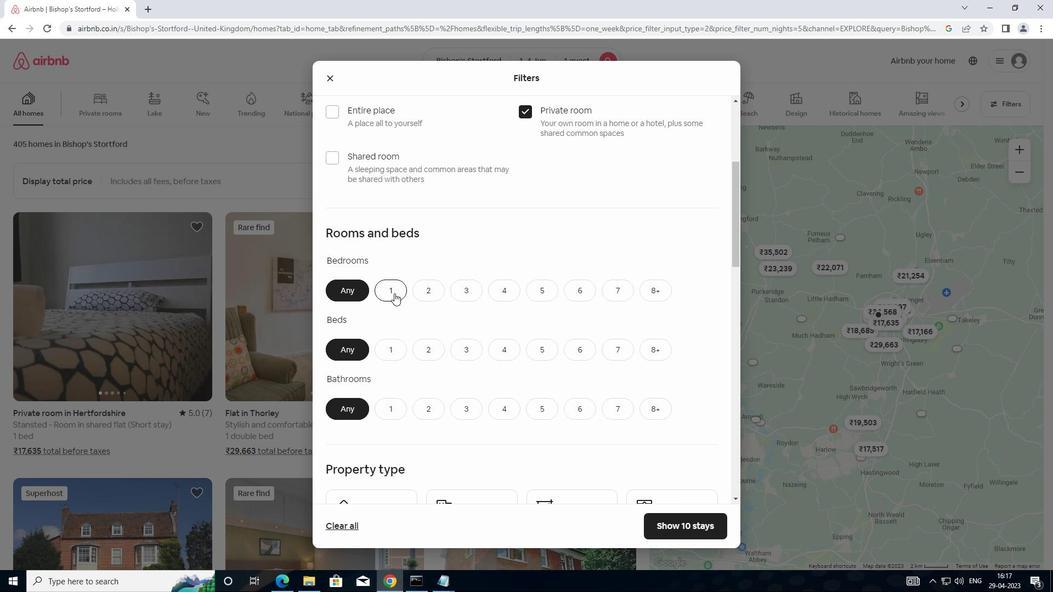 
Action: Mouse moved to (392, 348)
Screenshot: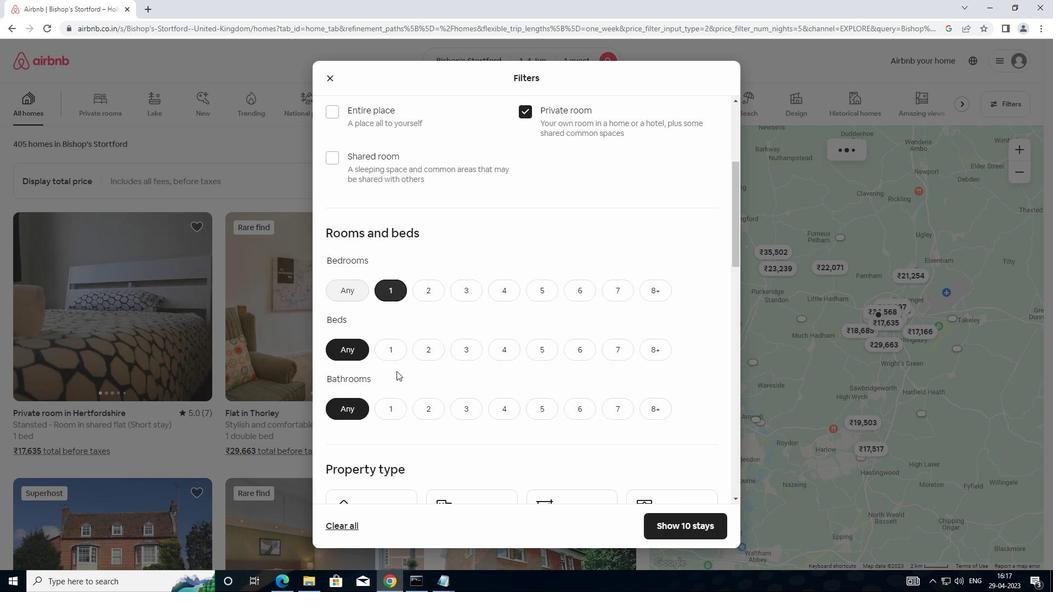 
Action: Mouse pressed left at (392, 348)
Screenshot: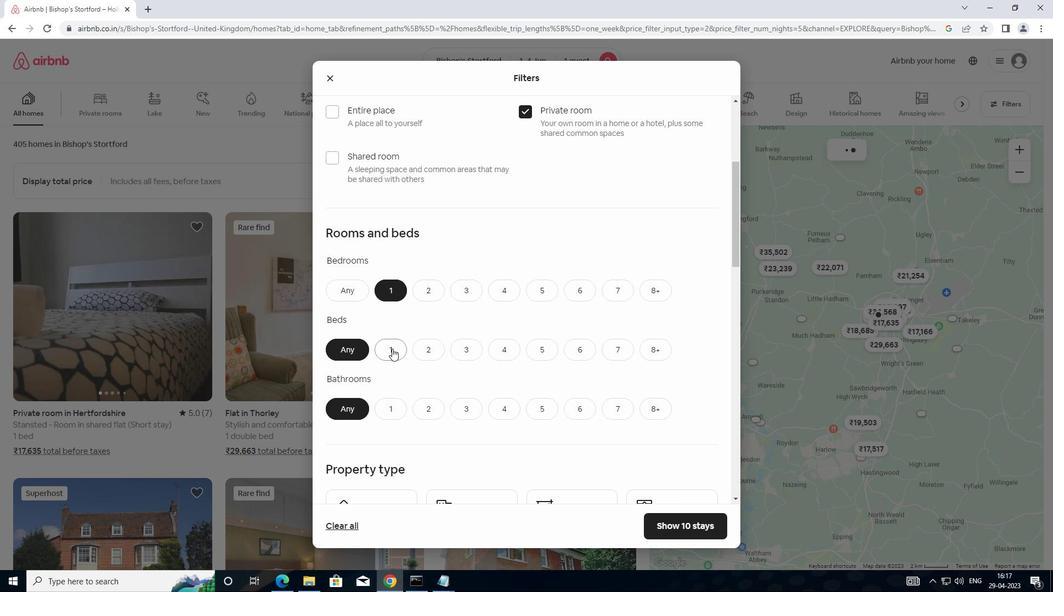 
Action: Mouse moved to (398, 405)
Screenshot: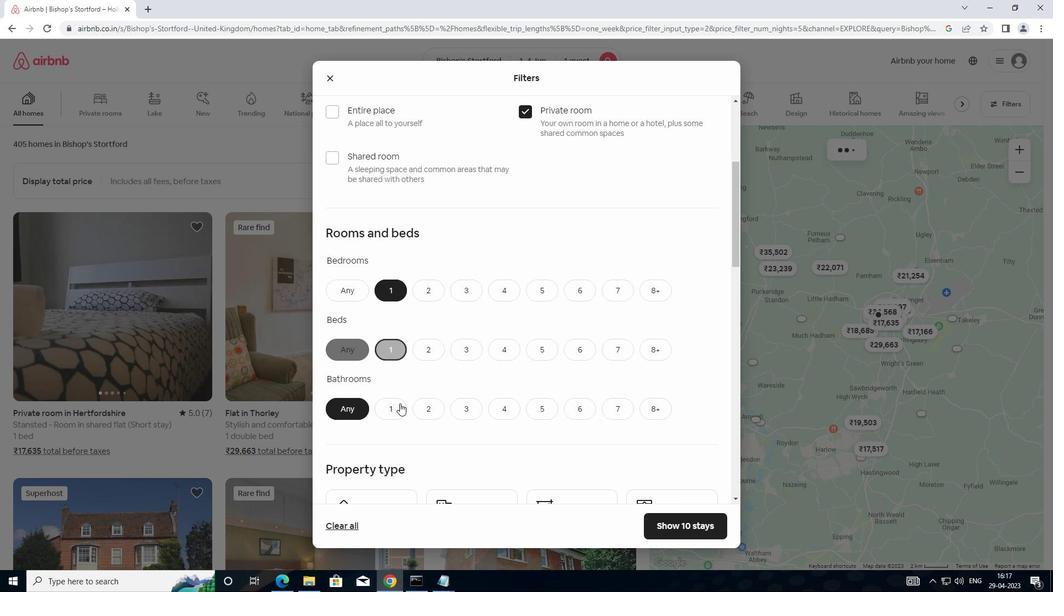 
Action: Mouse pressed left at (398, 405)
Screenshot: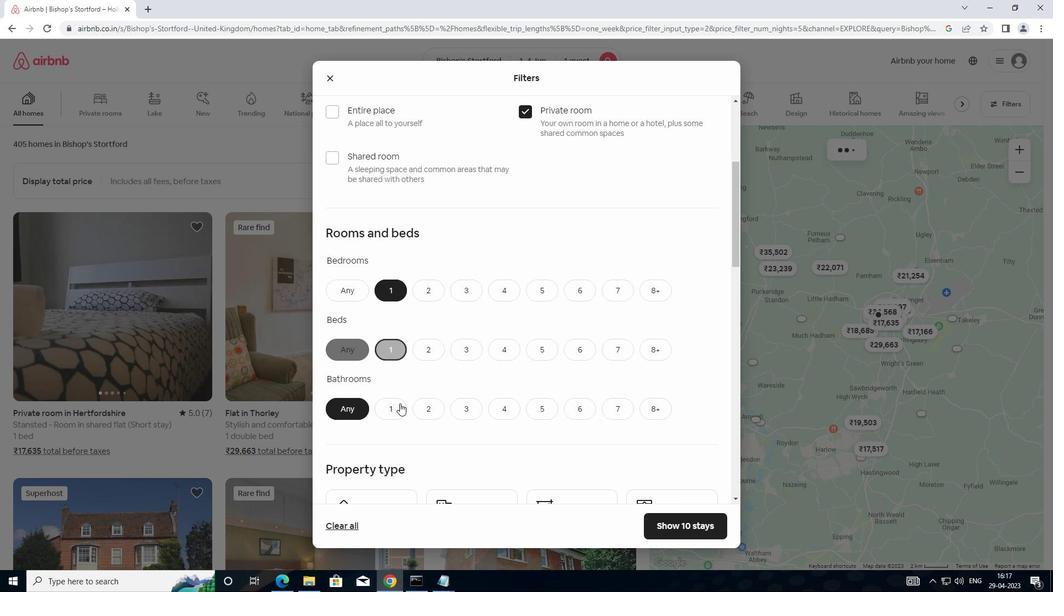 
Action: Mouse moved to (410, 371)
Screenshot: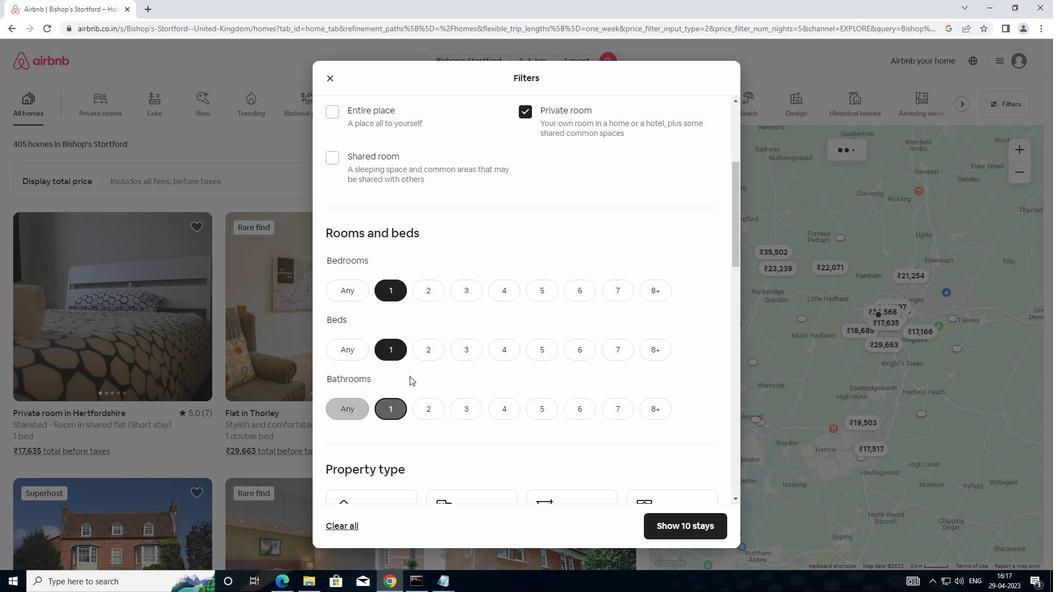 
Action: Mouse scrolled (410, 371) with delta (0, 0)
Screenshot: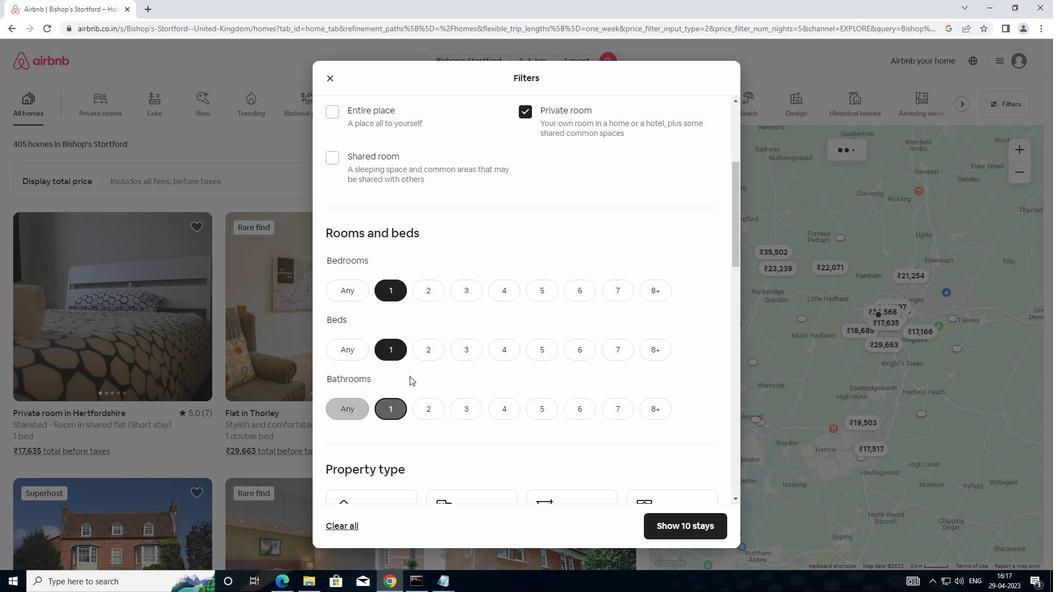 
Action: Mouse moved to (414, 369)
Screenshot: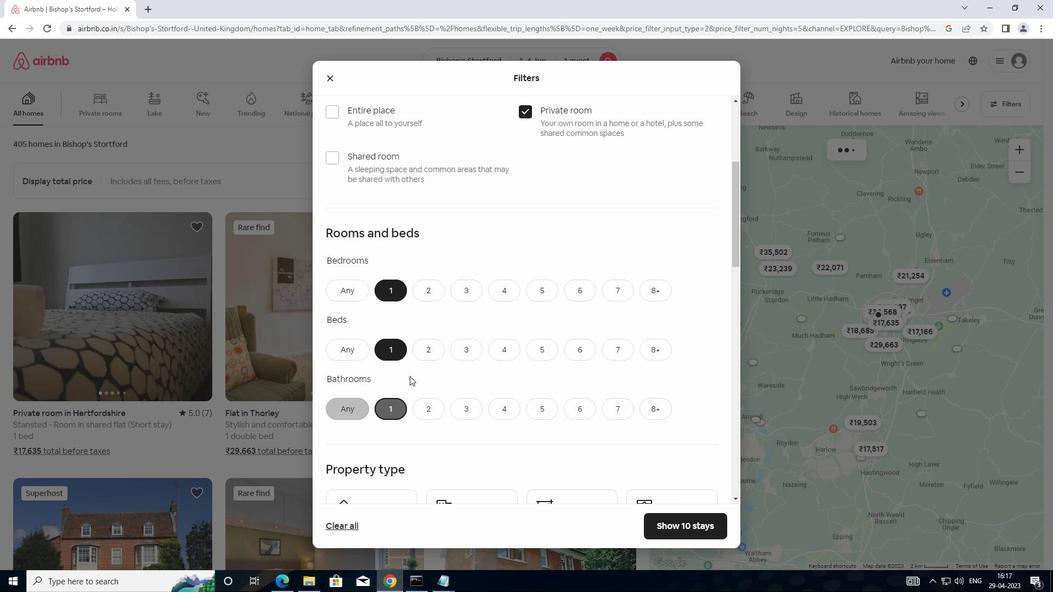 
Action: Mouse scrolled (414, 369) with delta (0, 0)
Screenshot: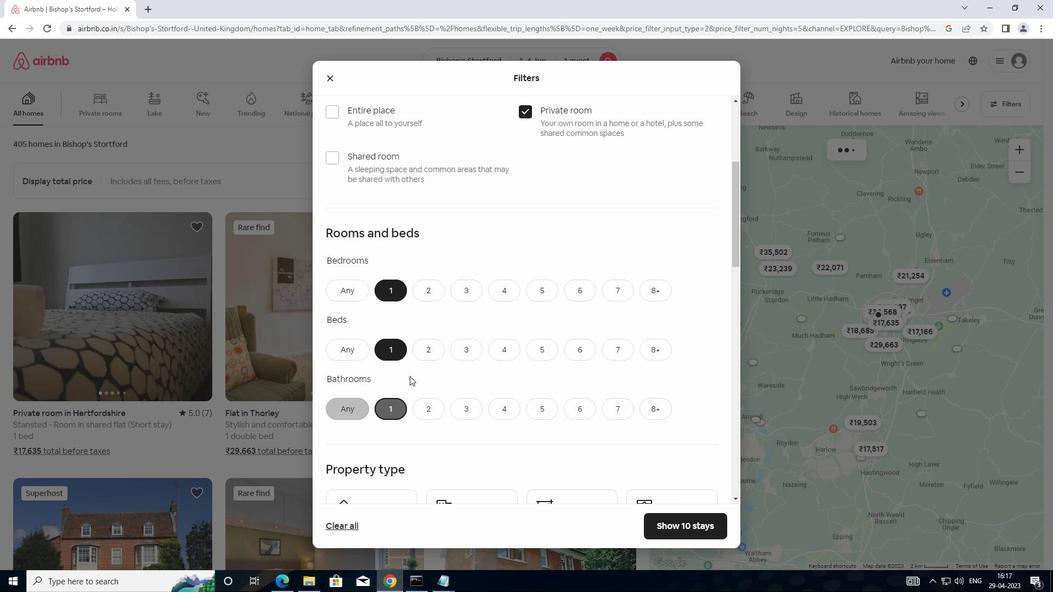 
Action: Mouse moved to (419, 367)
Screenshot: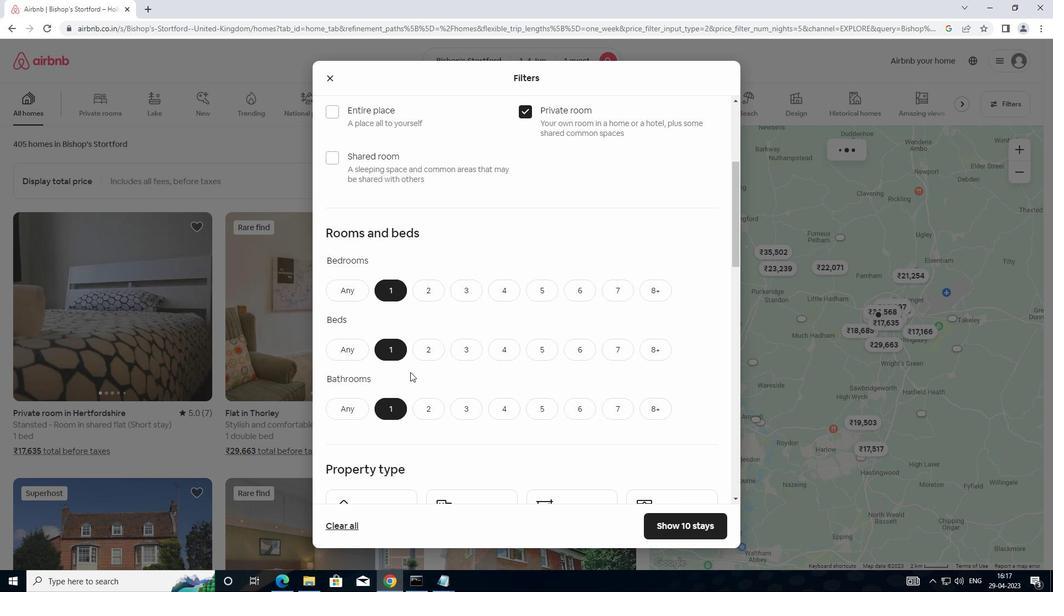 
Action: Mouse scrolled (419, 367) with delta (0, 0)
Screenshot: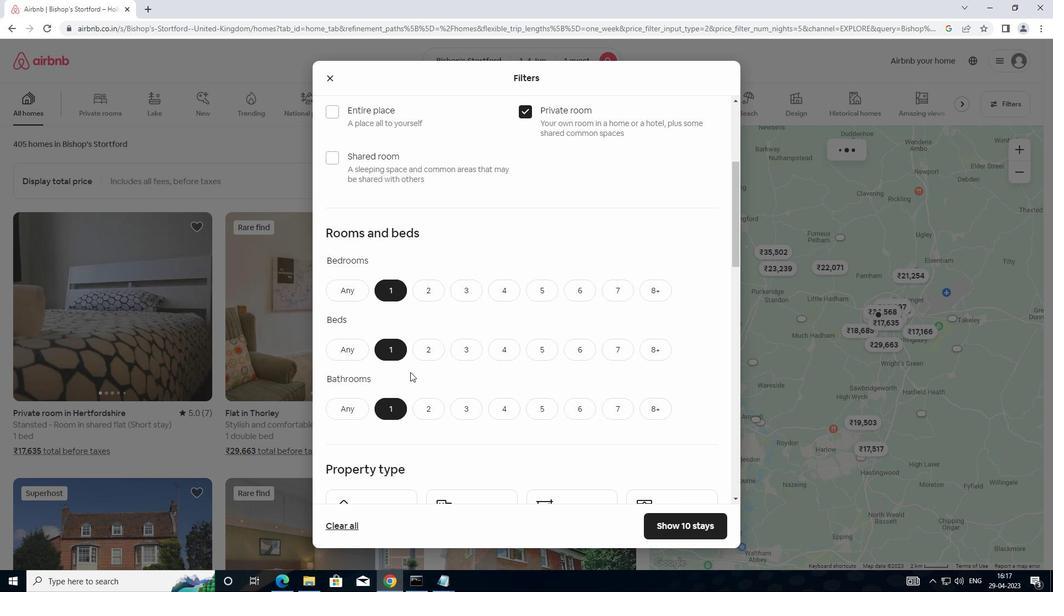 
Action: Mouse moved to (457, 347)
Screenshot: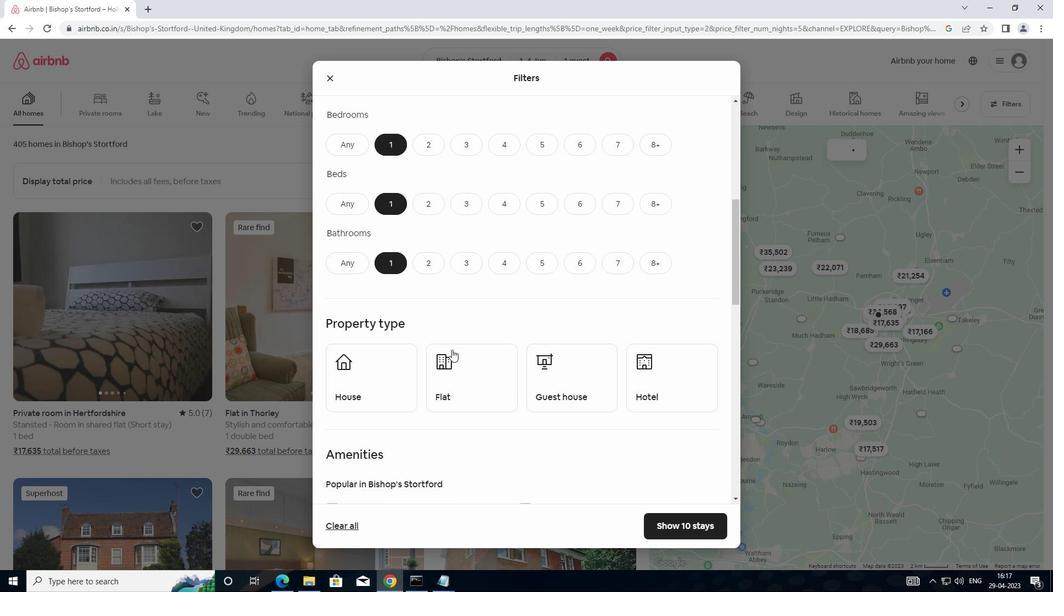 
Action: Mouse scrolled (457, 347) with delta (0, 0)
Screenshot: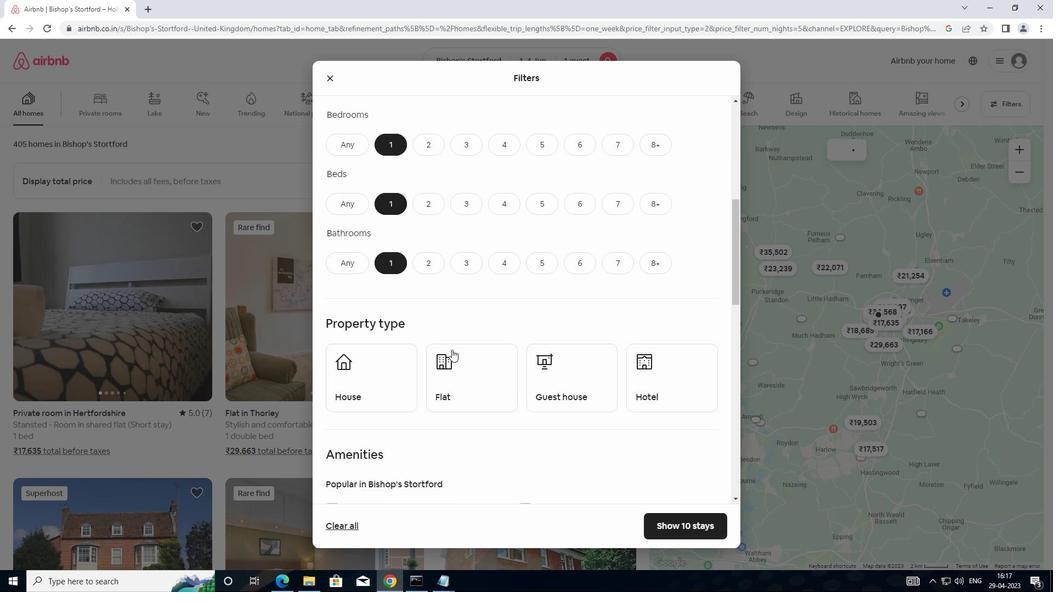 
Action: Mouse scrolled (457, 347) with delta (0, 0)
Screenshot: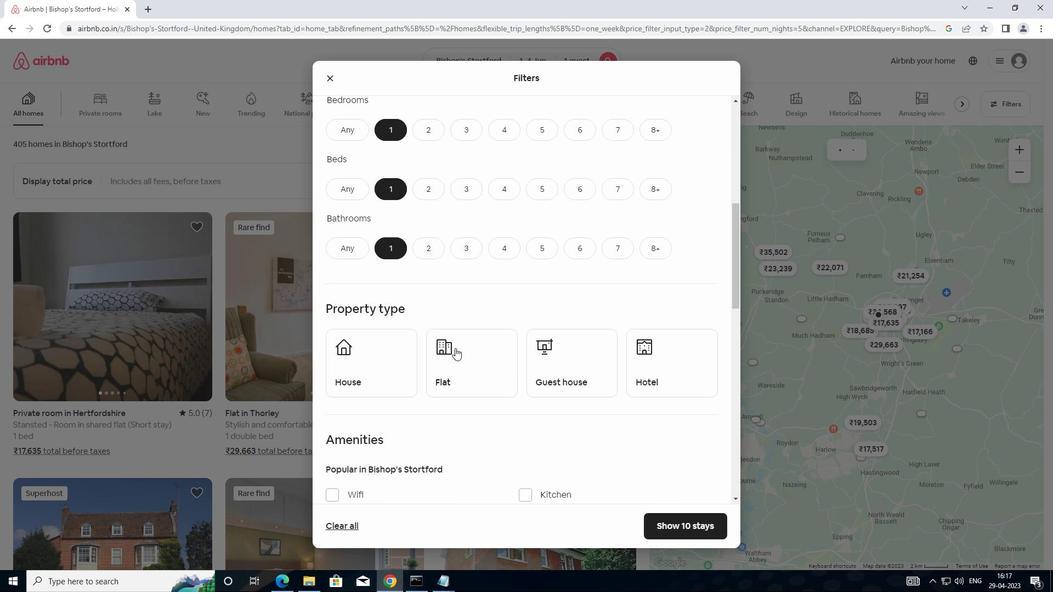 
Action: Mouse moved to (382, 263)
Screenshot: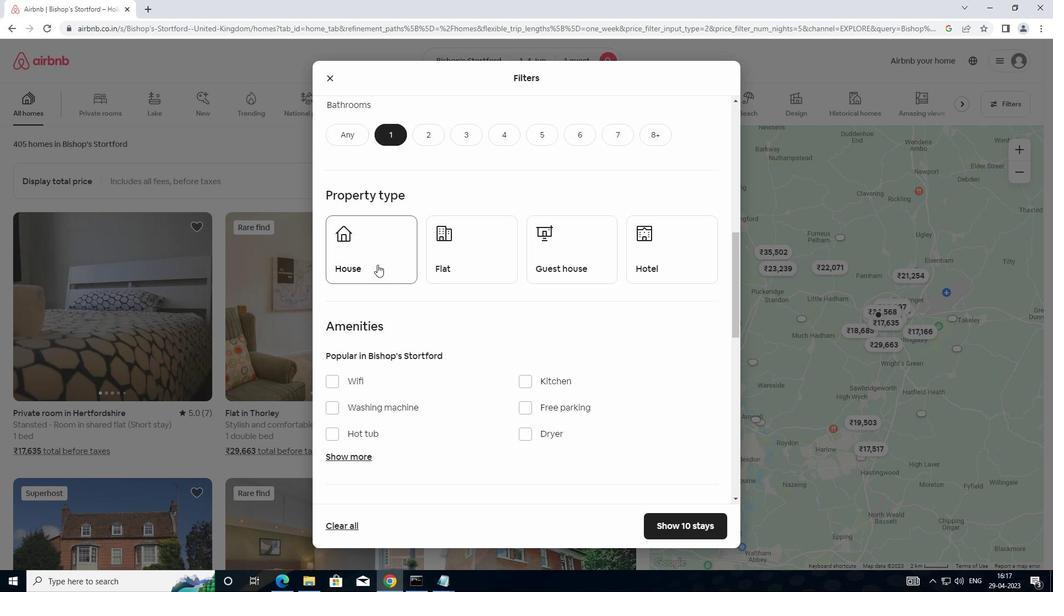 
Action: Mouse pressed left at (382, 263)
Screenshot: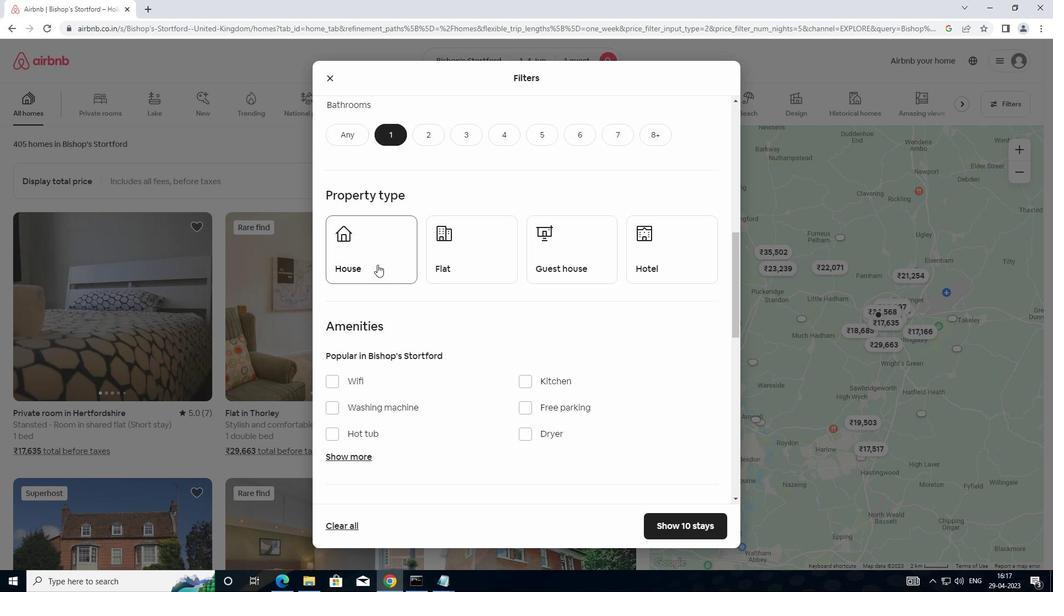
Action: Mouse moved to (474, 269)
Screenshot: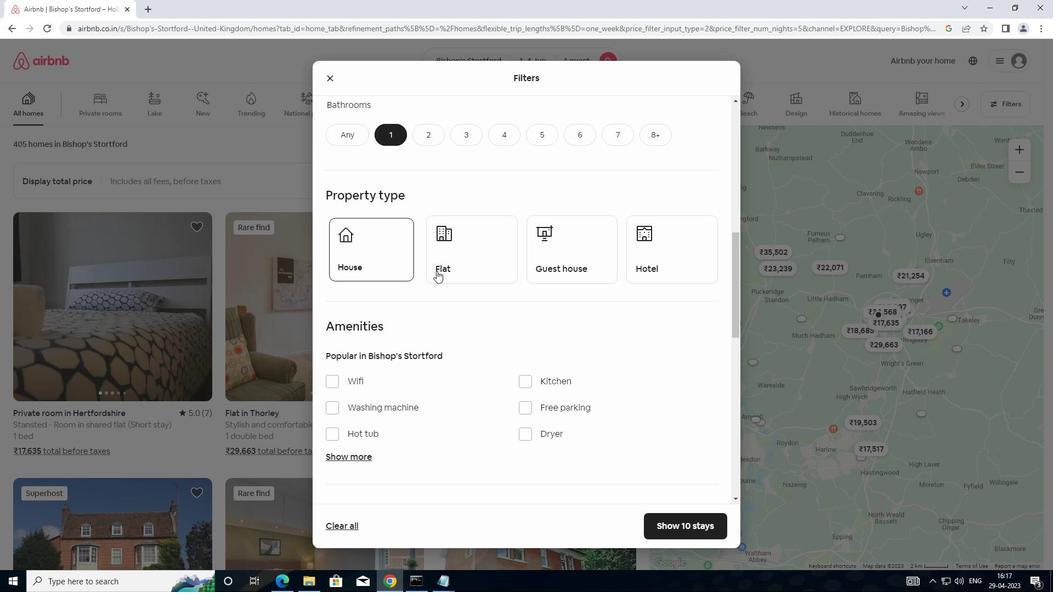 
Action: Mouse pressed left at (474, 269)
Screenshot: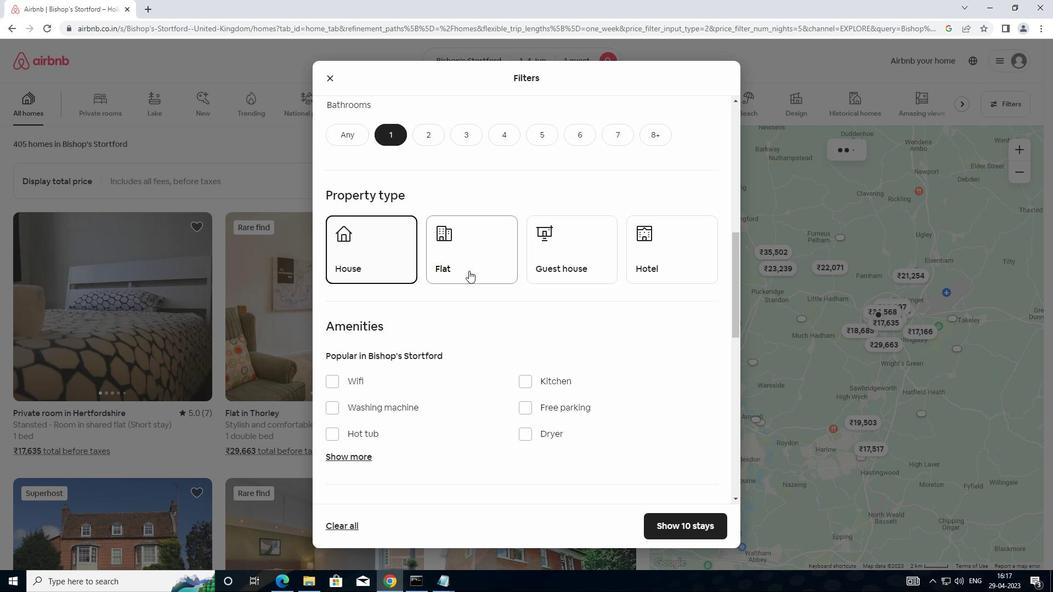 
Action: Mouse moved to (573, 263)
Screenshot: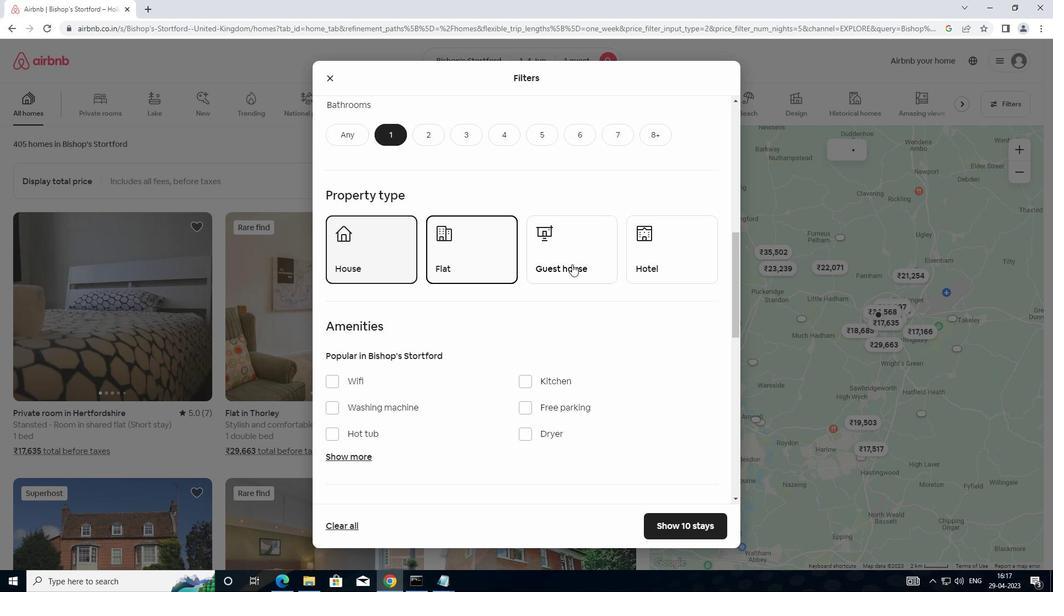 
Action: Mouse pressed left at (573, 263)
Screenshot: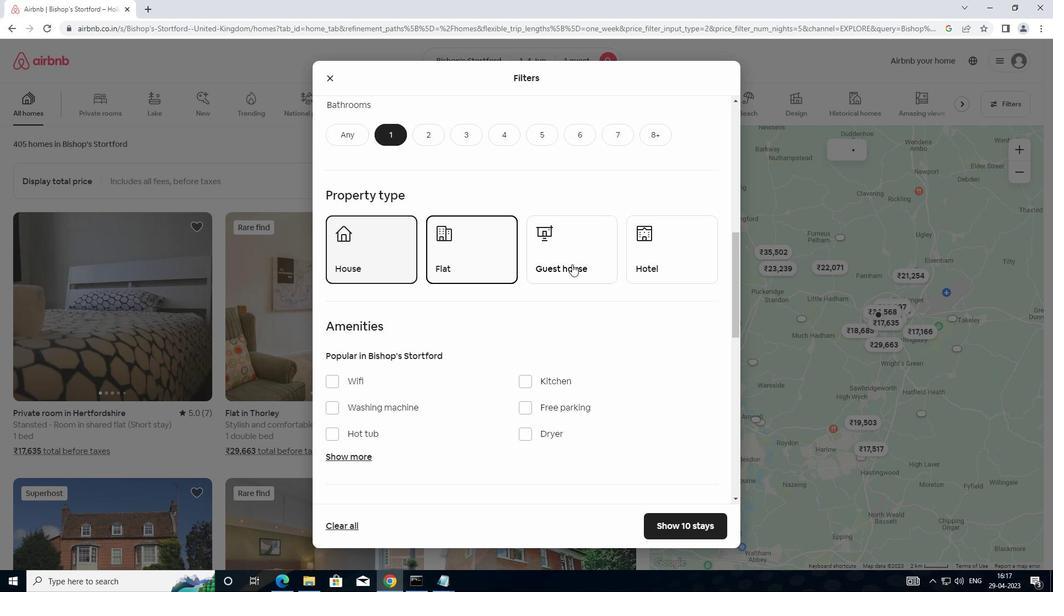 
Action: Mouse moved to (509, 345)
Screenshot: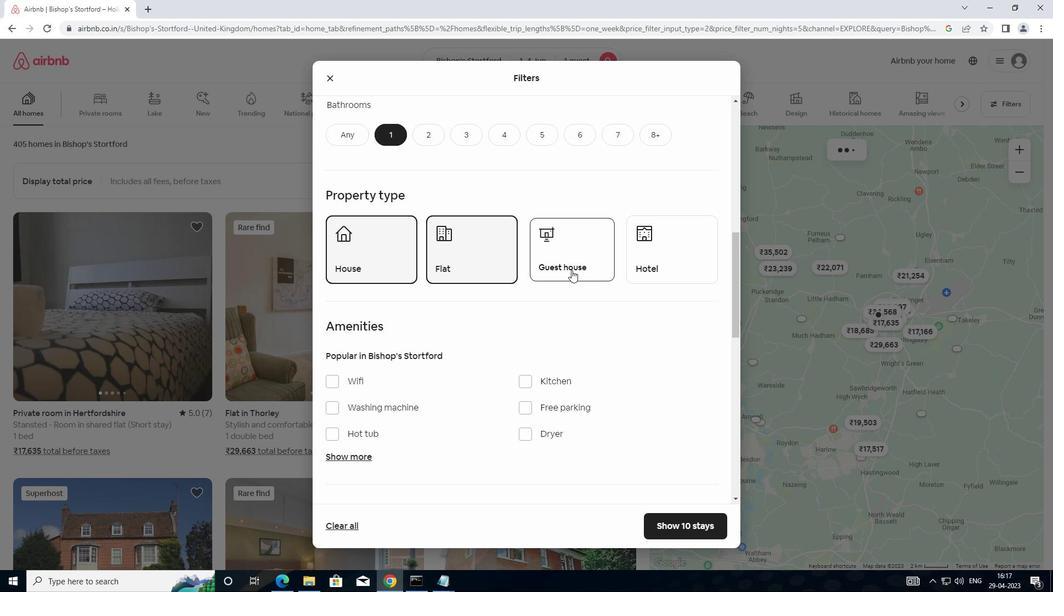 
Action: Mouse scrolled (509, 344) with delta (0, 0)
Screenshot: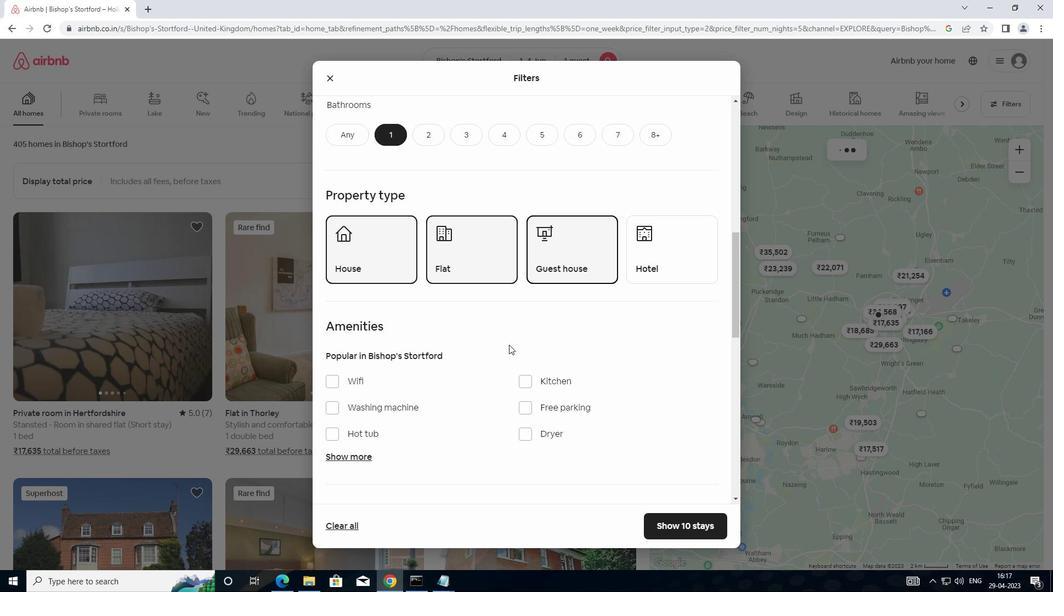 
Action: Mouse moved to (509, 345)
Screenshot: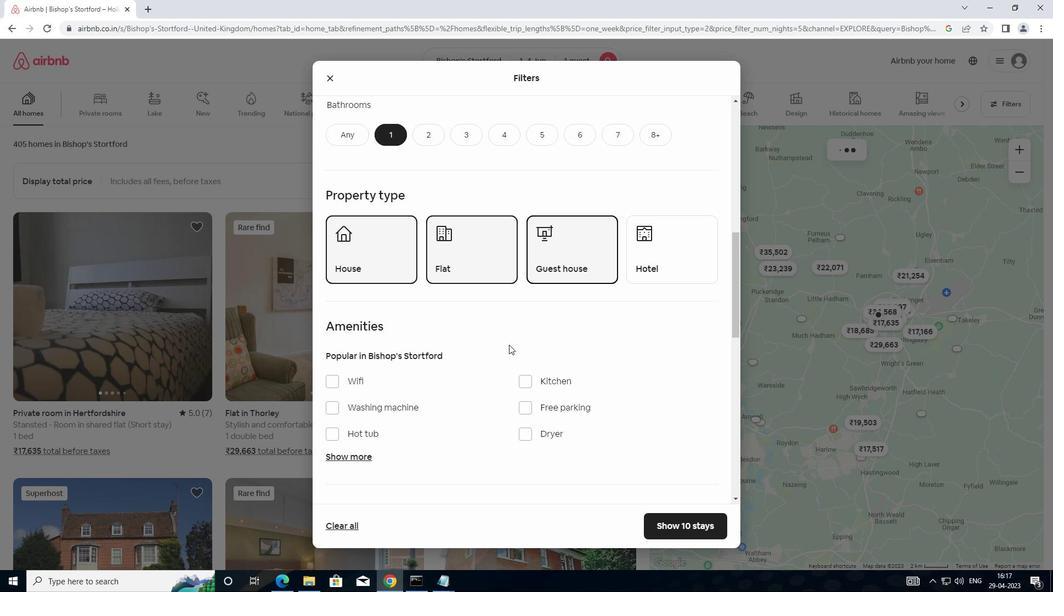
Action: Mouse scrolled (509, 344) with delta (0, 0)
Screenshot: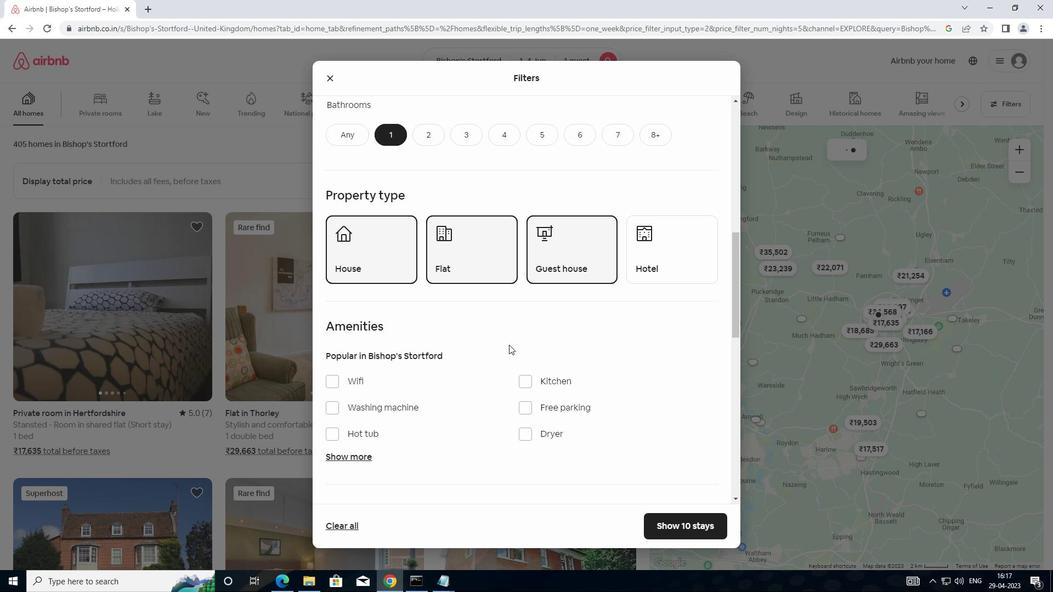 
Action: Mouse moved to (513, 340)
Screenshot: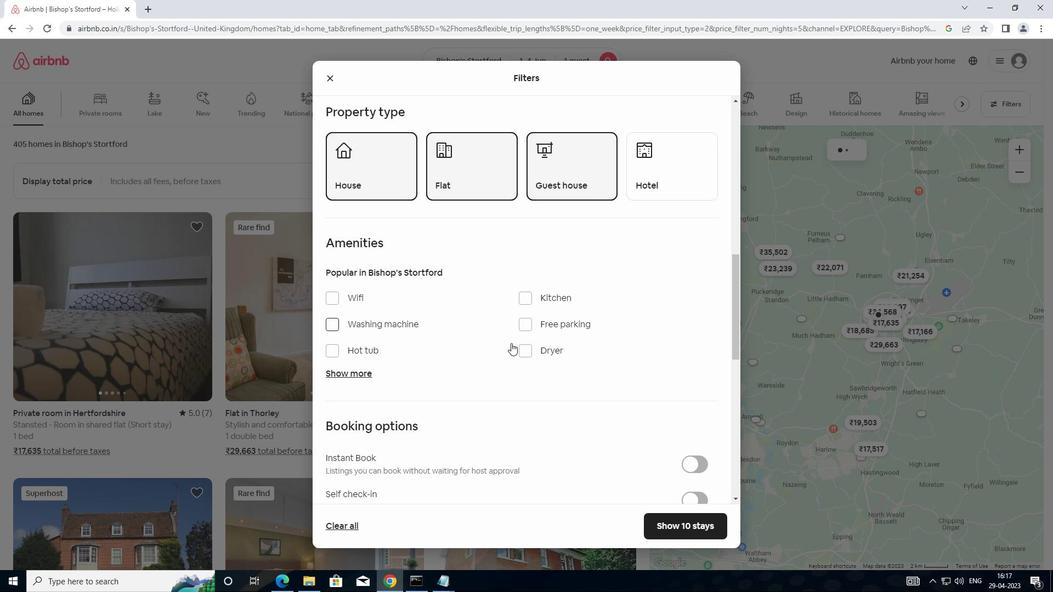 
Action: Mouse scrolled (513, 340) with delta (0, 0)
Screenshot: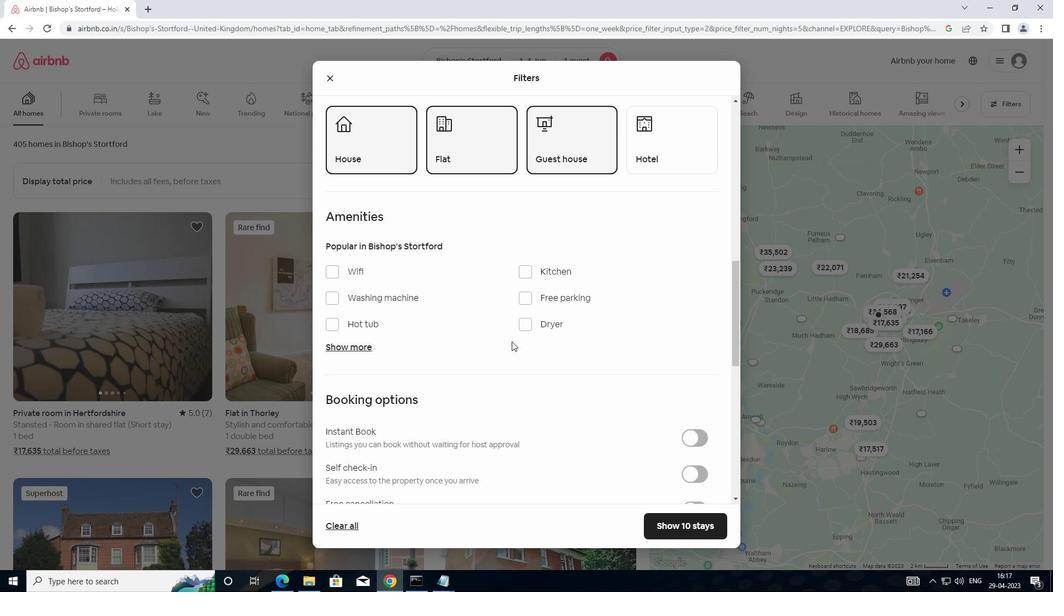 
Action: Mouse moved to (335, 212)
Screenshot: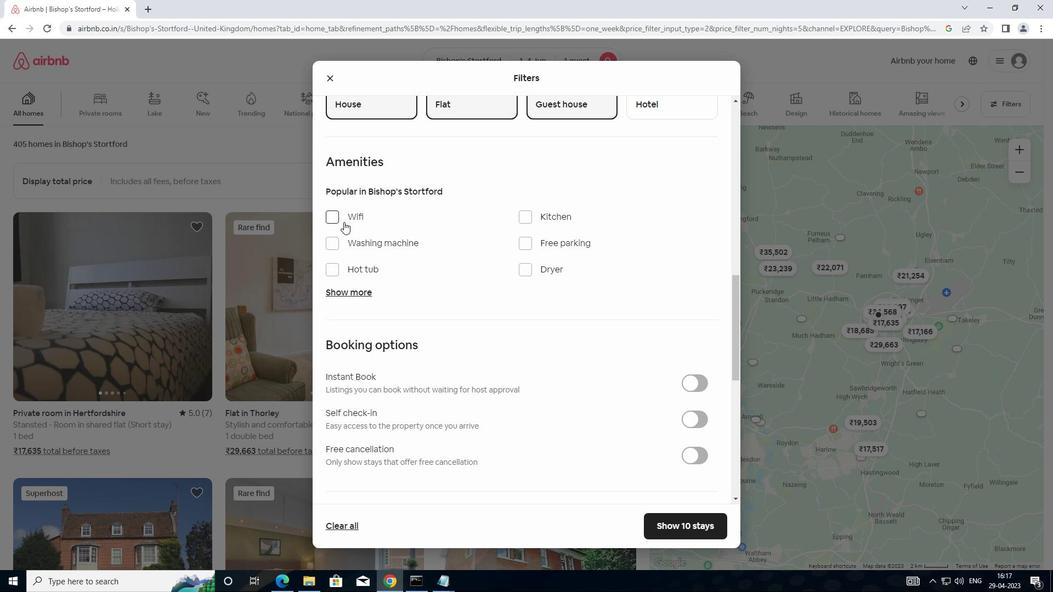 
Action: Mouse pressed left at (335, 212)
Screenshot: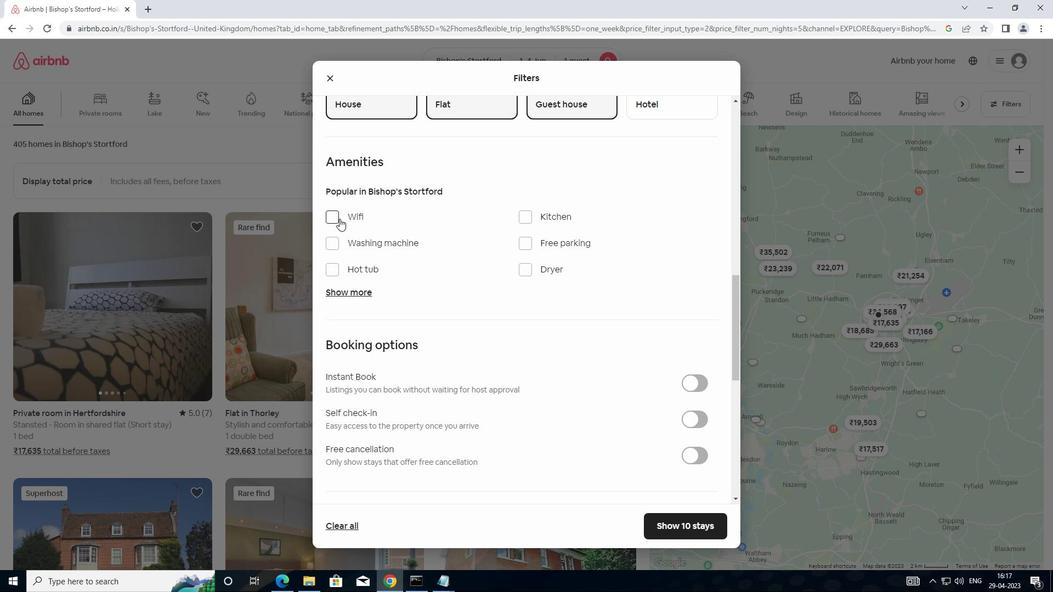 
Action: Mouse moved to (508, 296)
Screenshot: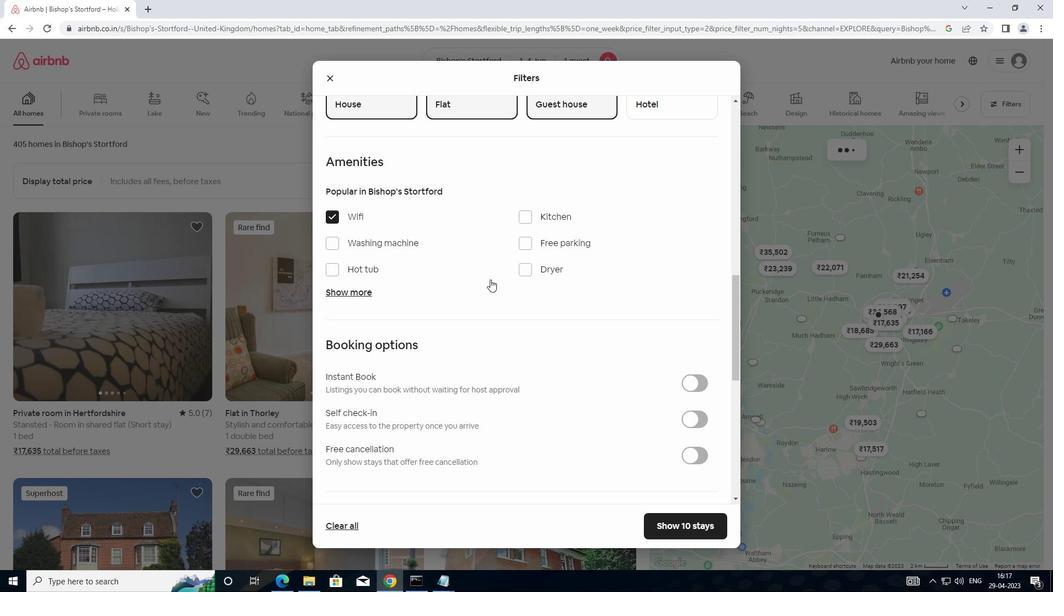 
Action: Mouse scrolled (508, 296) with delta (0, 0)
Screenshot: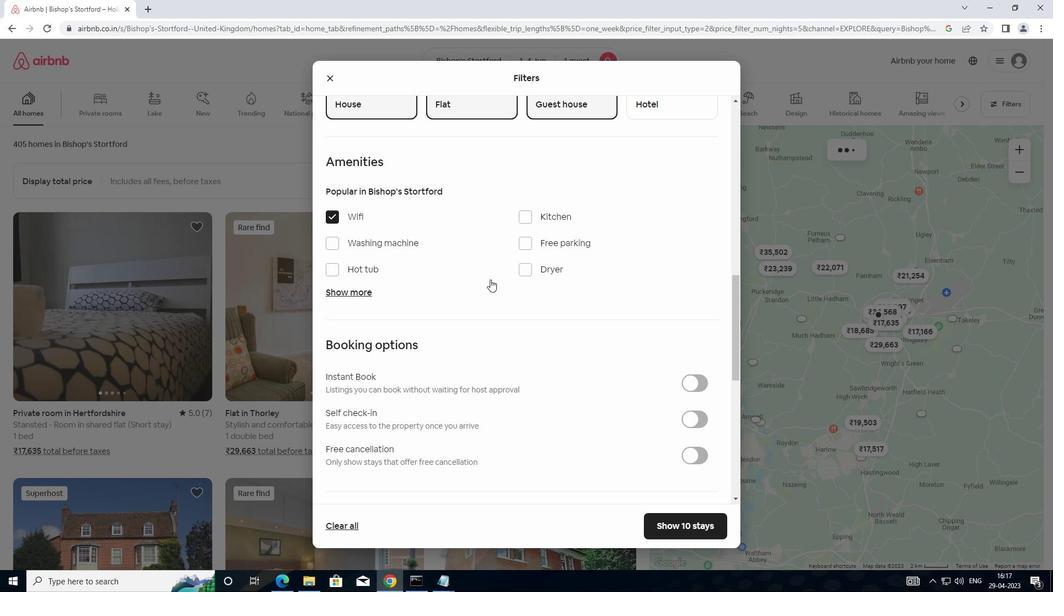 
Action: Mouse moved to (509, 297)
Screenshot: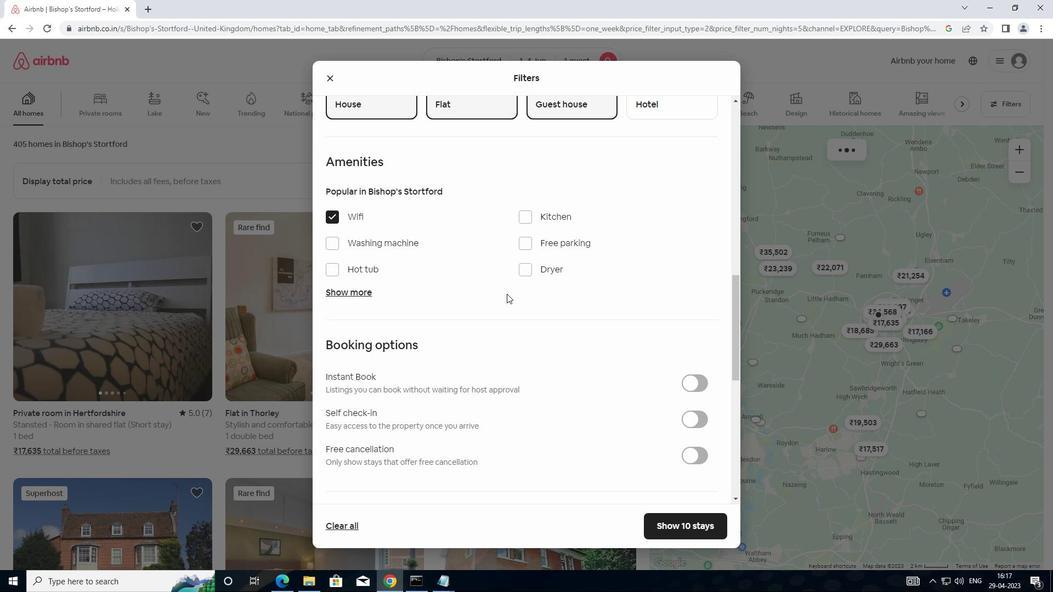 
Action: Mouse scrolled (509, 296) with delta (0, 0)
Screenshot: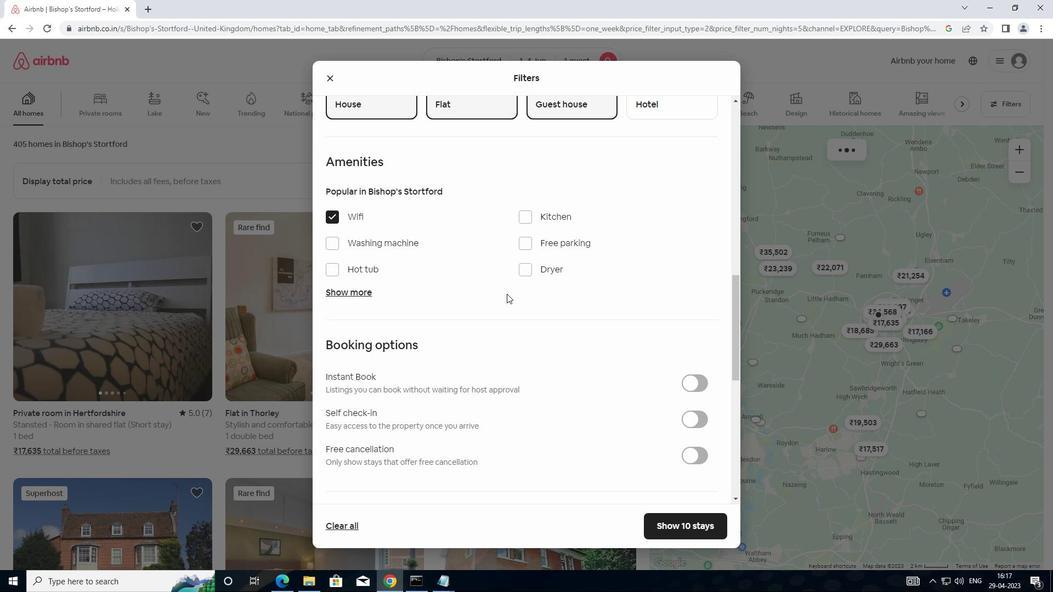 
Action: Mouse moved to (518, 299)
Screenshot: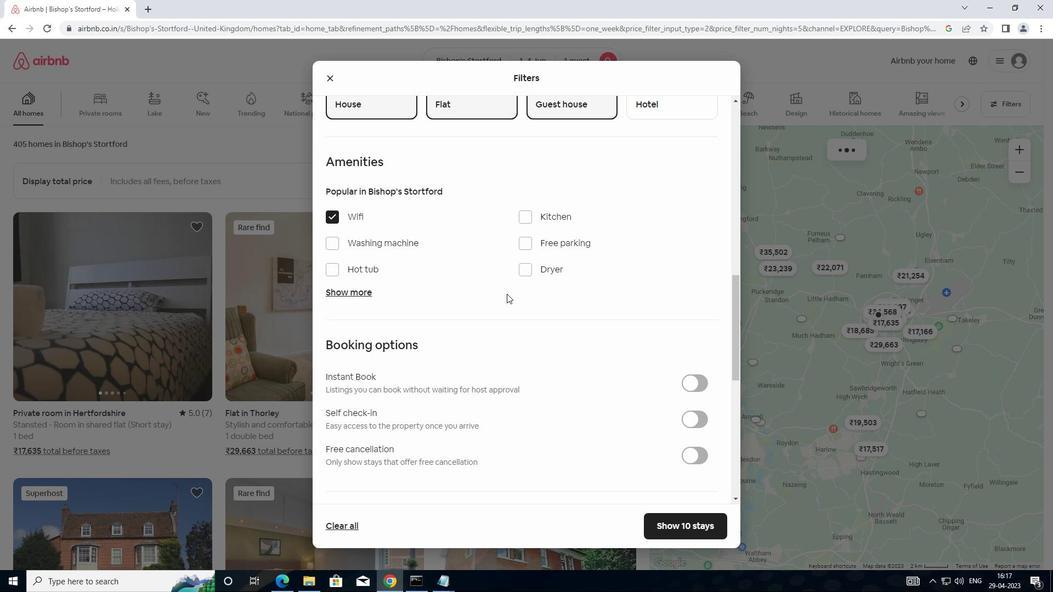 
Action: Mouse scrolled (518, 299) with delta (0, 0)
Screenshot: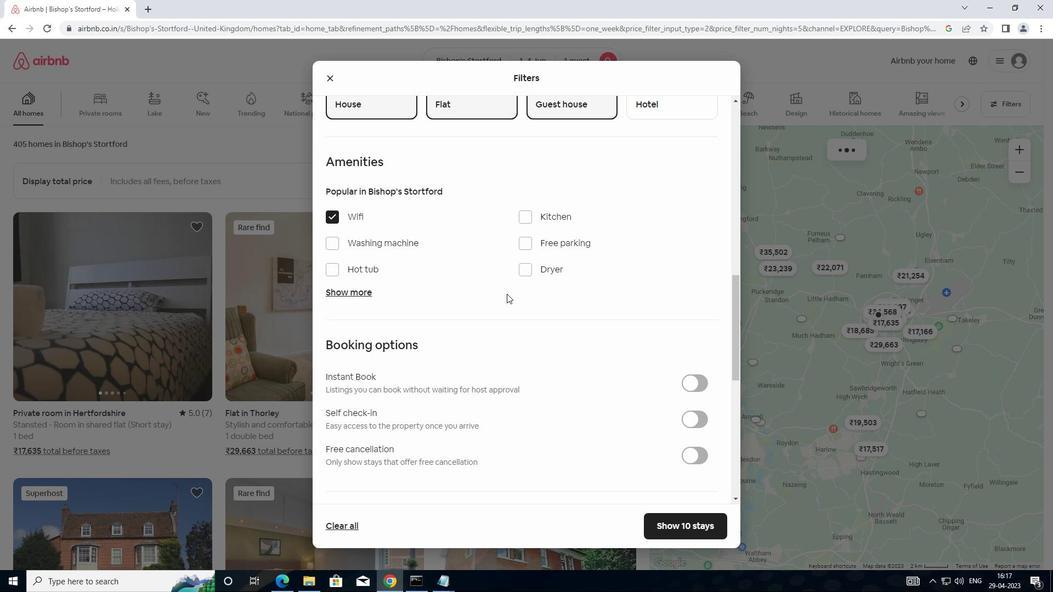 
Action: Mouse moved to (702, 254)
Screenshot: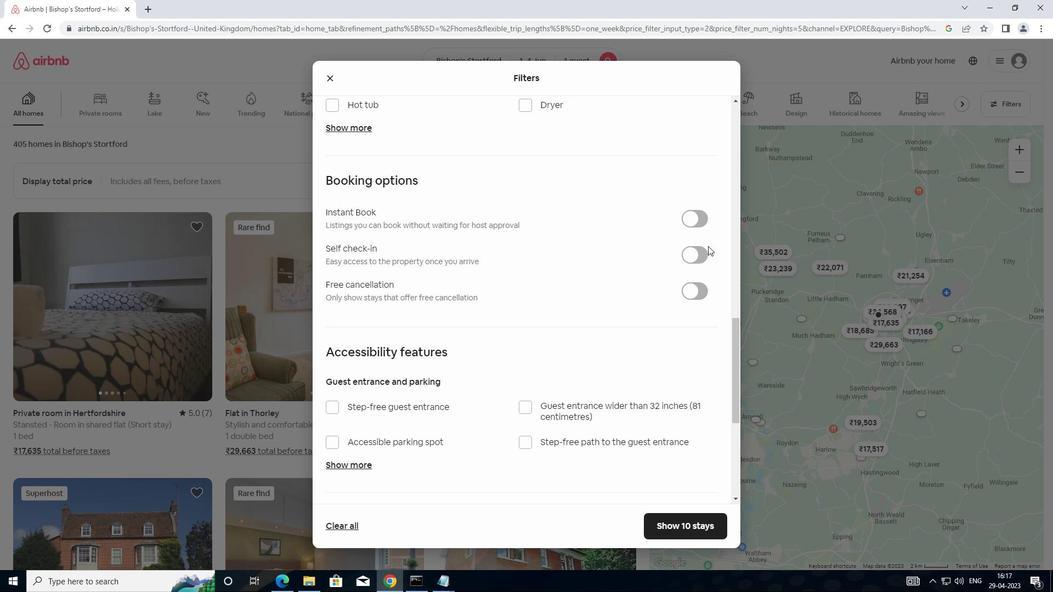 
Action: Mouse pressed left at (702, 254)
Screenshot: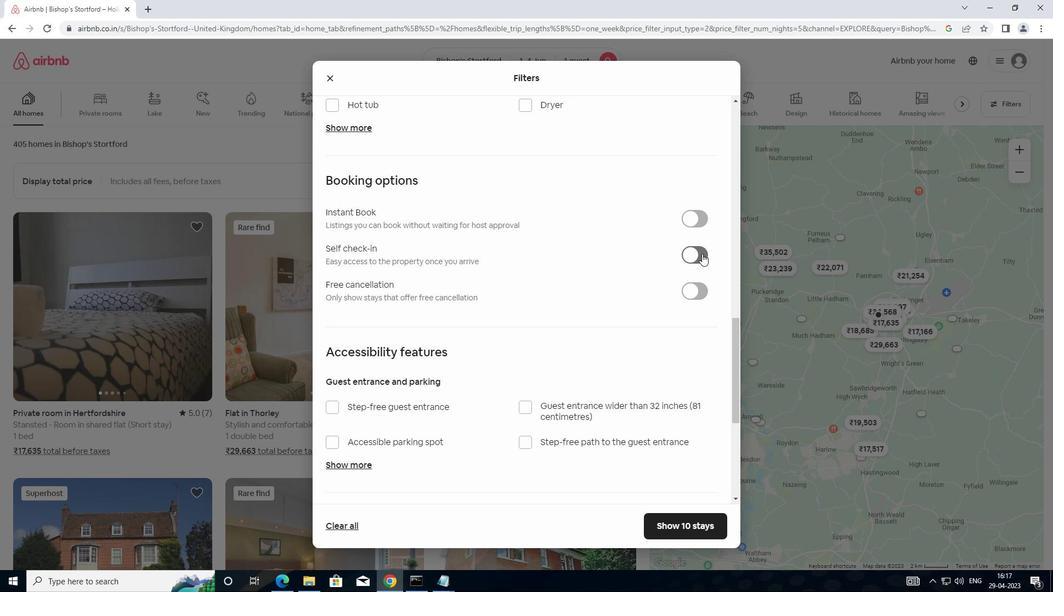 
Action: Mouse moved to (506, 380)
Screenshot: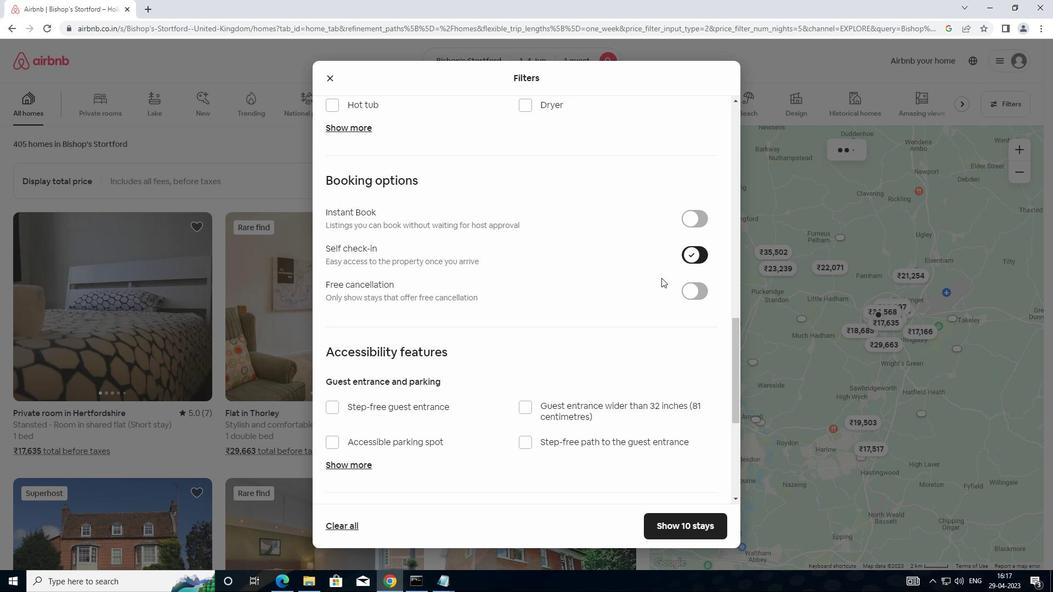 
Action: Mouse scrolled (506, 380) with delta (0, 0)
Screenshot: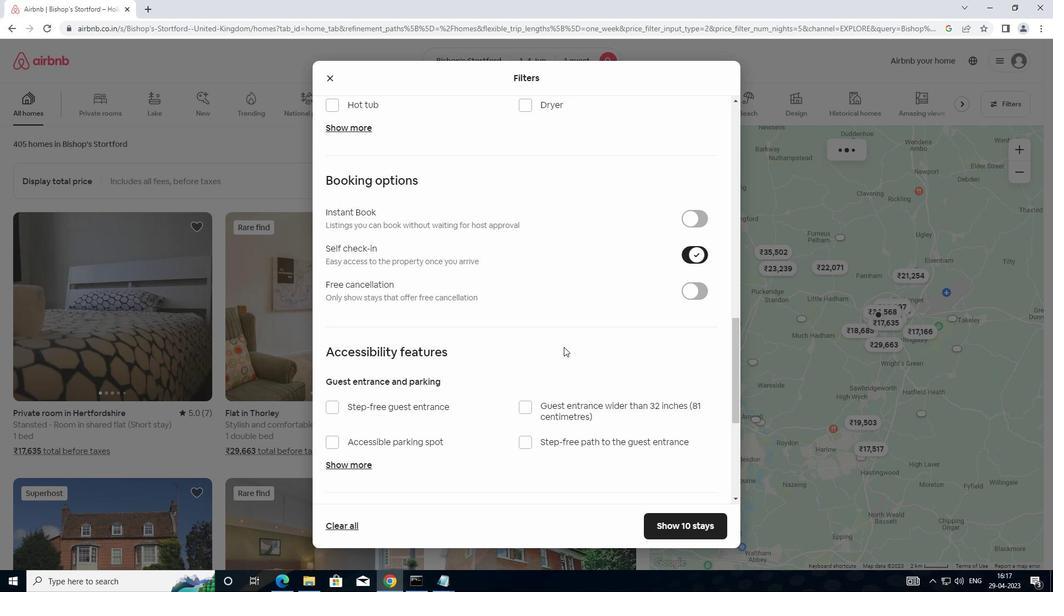 
Action: Mouse moved to (499, 387)
Screenshot: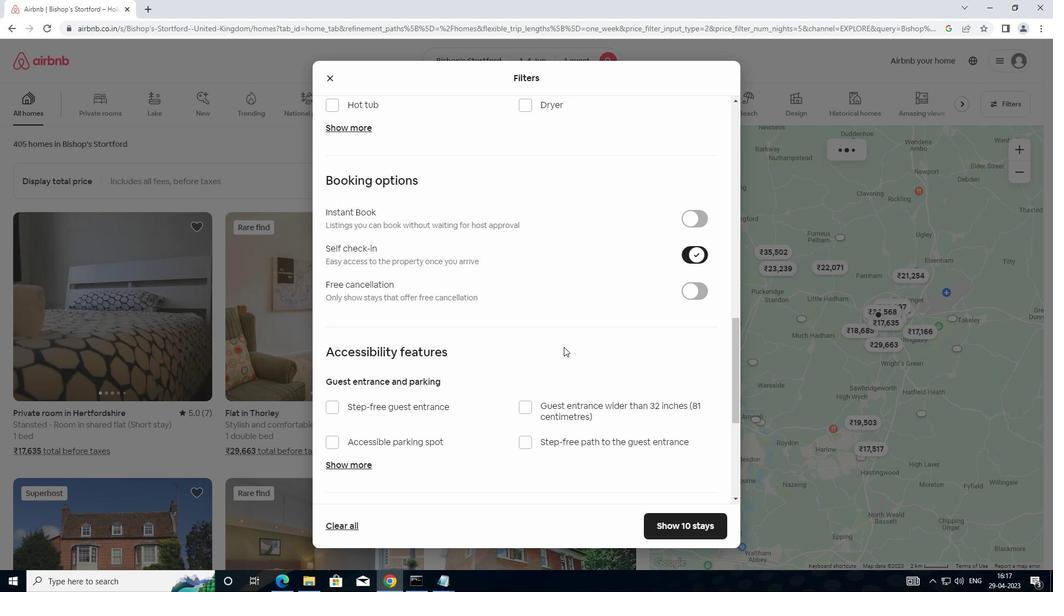 
Action: Mouse scrolled (499, 386) with delta (0, 0)
Screenshot: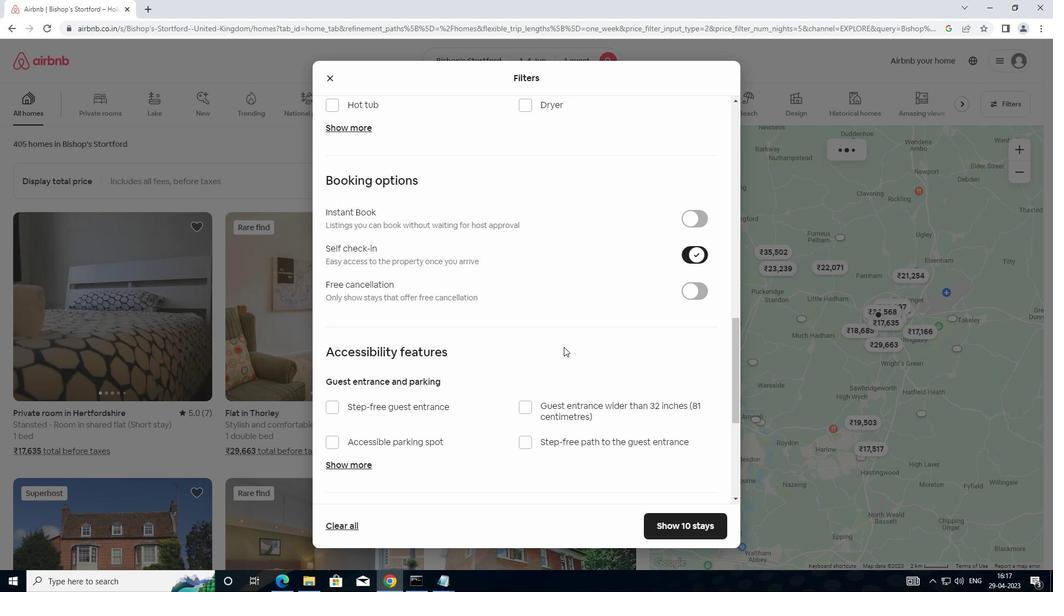 
Action: Mouse moved to (493, 393)
Screenshot: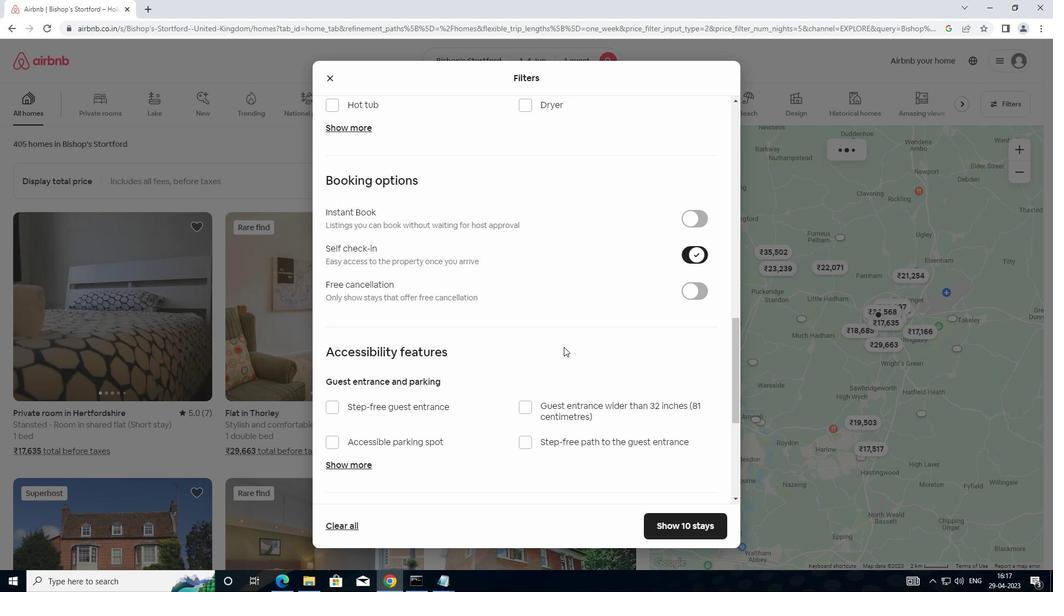 
Action: Mouse scrolled (493, 393) with delta (0, 0)
Screenshot: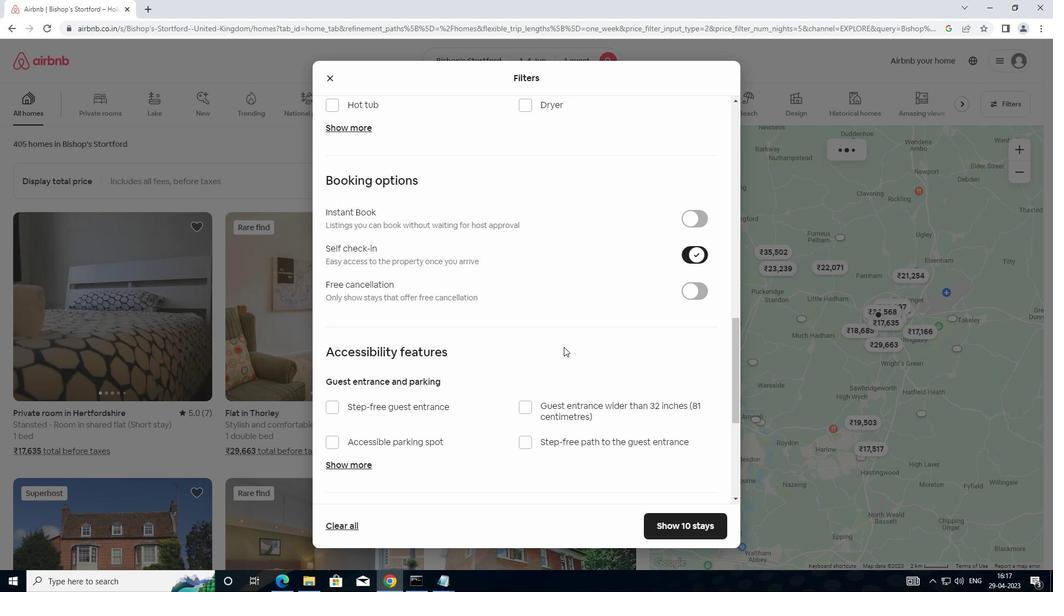 
Action: Mouse moved to (484, 396)
Screenshot: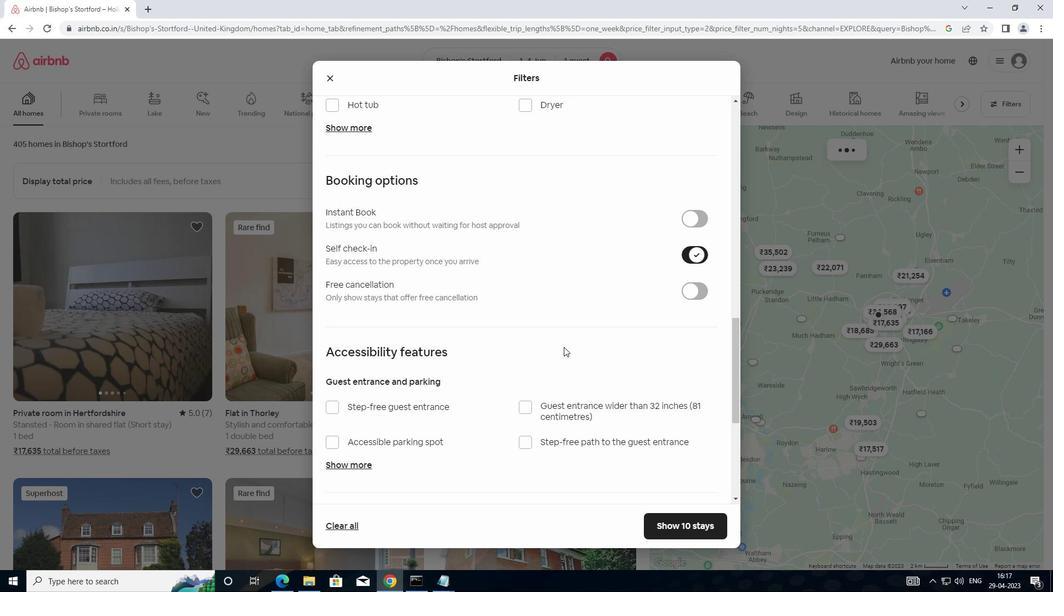
Action: Mouse scrolled (484, 396) with delta (0, 0)
Screenshot: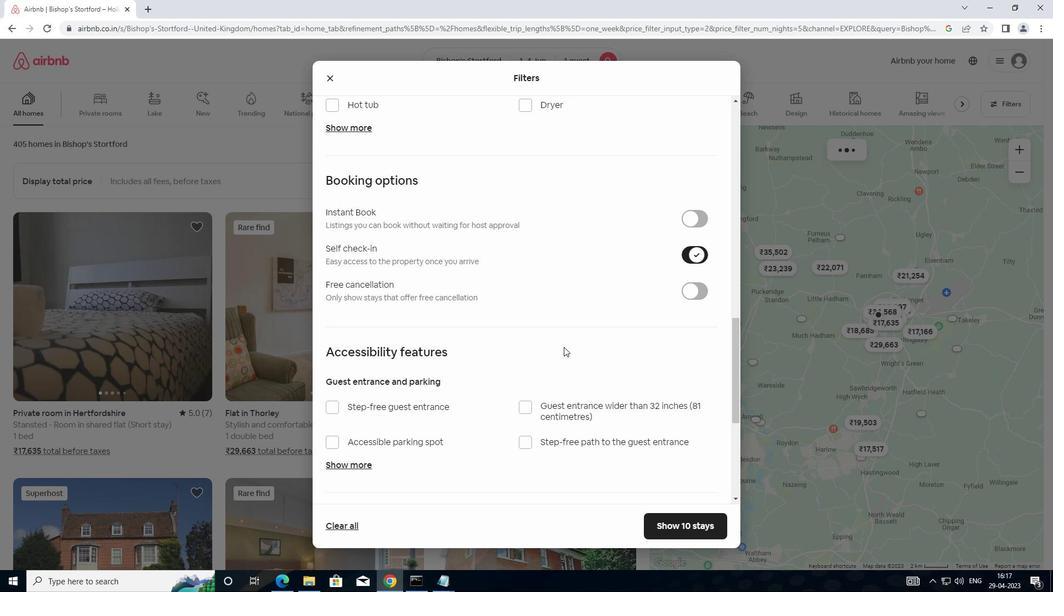 
Action: Mouse moved to (335, 488)
Screenshot: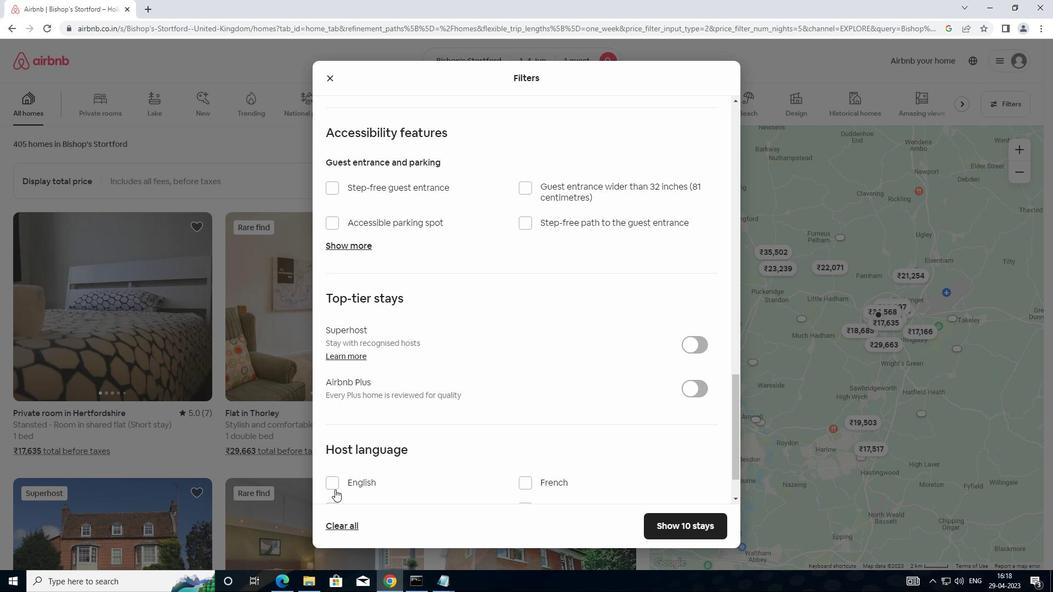 
Action: Mouse pressed left at (335, 488)
Screenshot: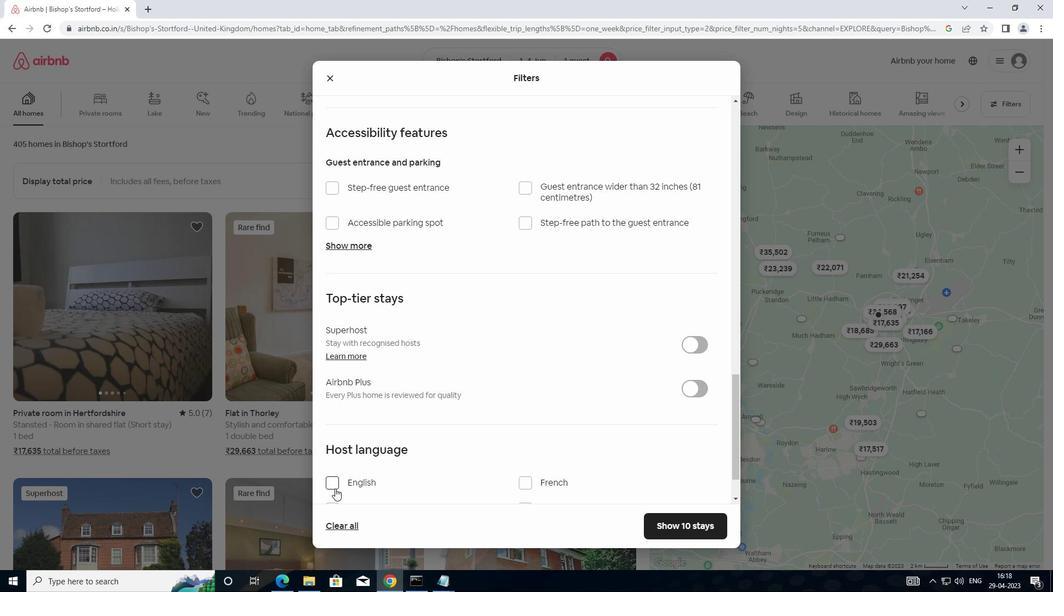
Action: Mouse moved to (668, 530)
Screenshot: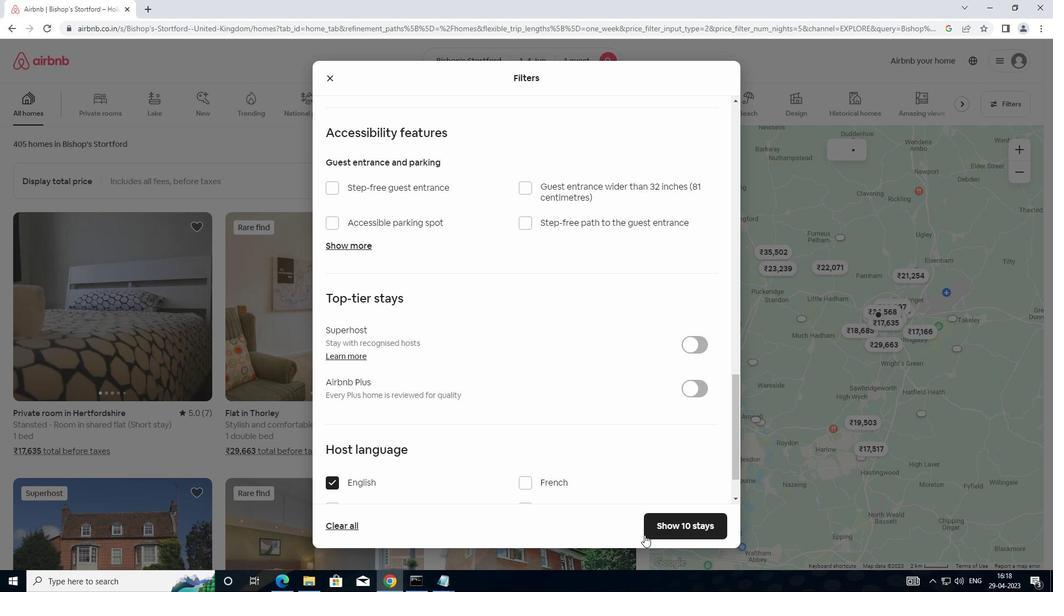 
Action: Mouse pressed left at (668, 530)
Screenshot: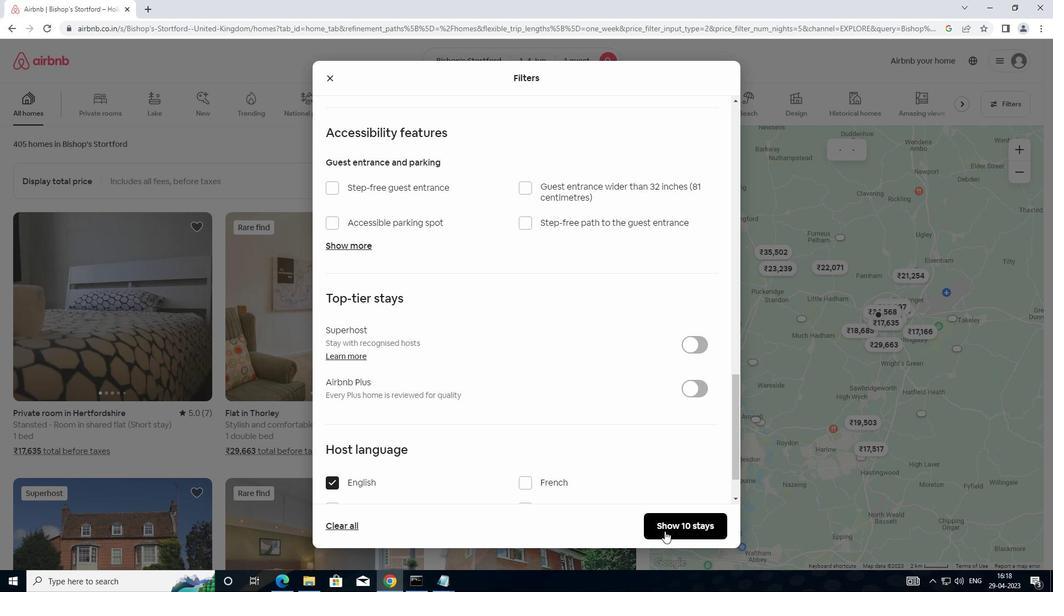 
Action: Mouse moved to (671, 525)
Screenshot: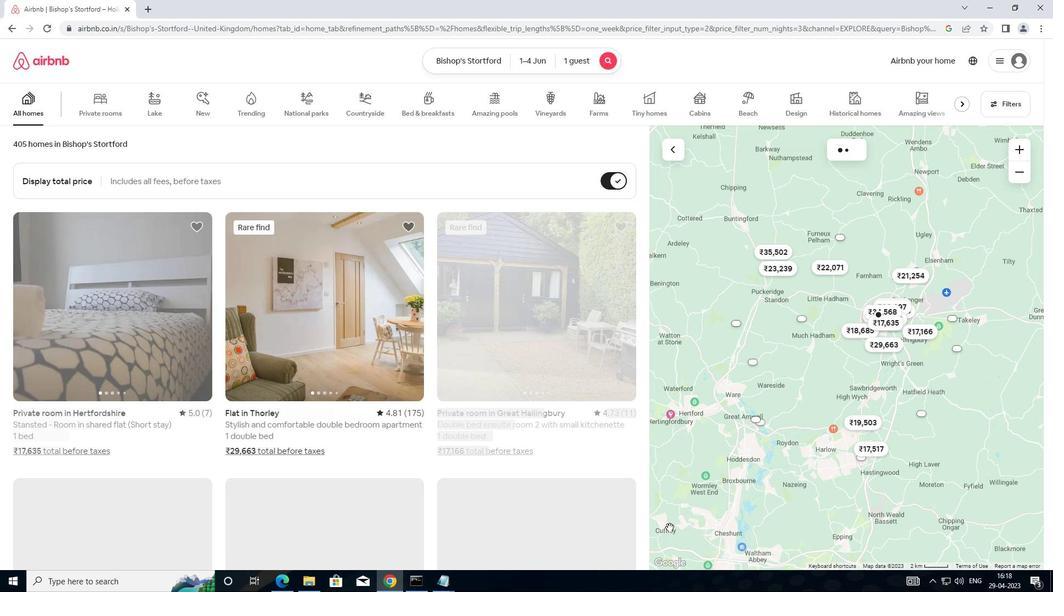 
